 Task: Find connections with filter location Pointe-Claire with filter topic #lawfirmmarketingwith filter profile language Potuguese with filter current company Canada Jobs | Australia | UK | USA | Europe & Gulf Jobs with filter school Sri Chaitanya Degree College with filter industry Information Services with filter service category Training with filter keywords title Motion Picture Director
Action: Mouse moved to (253, 314)
Screenshot: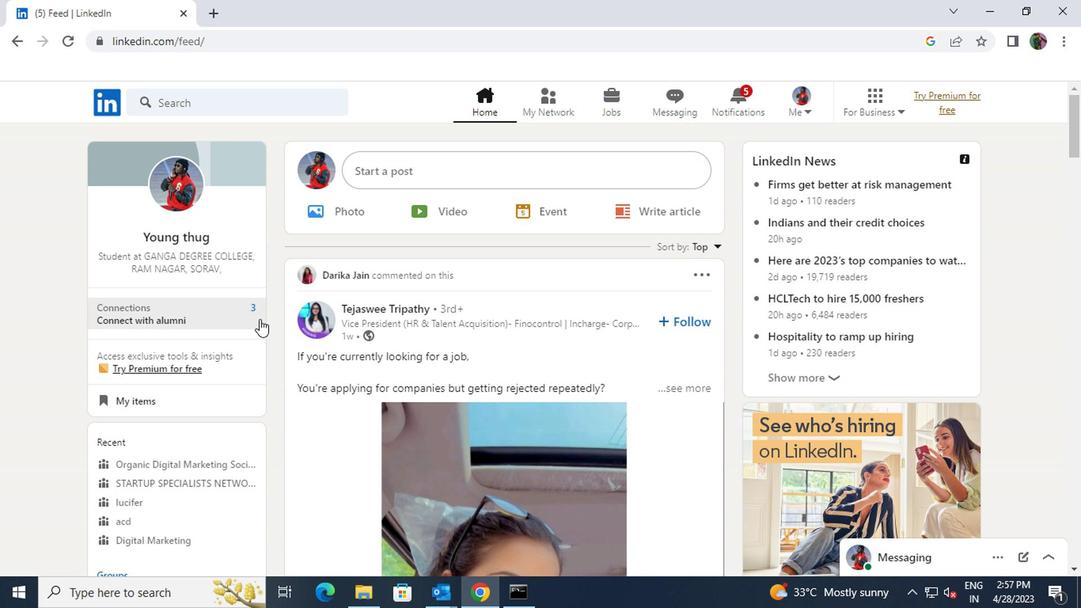 
Action: Mouse pressed left at (253, 314)
Screenshot: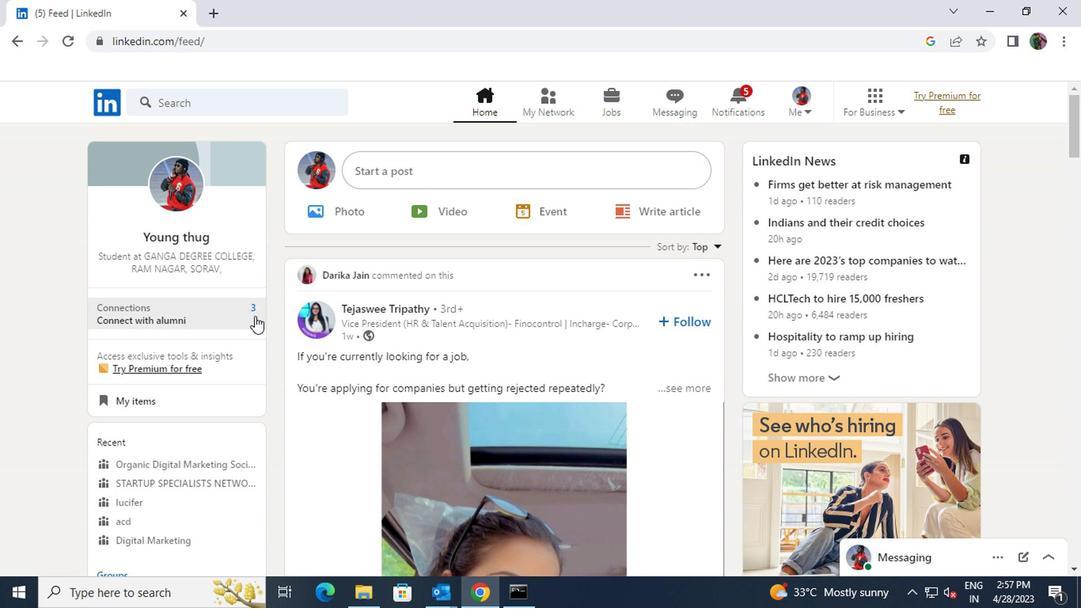 
Action: Mouse moved to (258, 186)
Screenshot: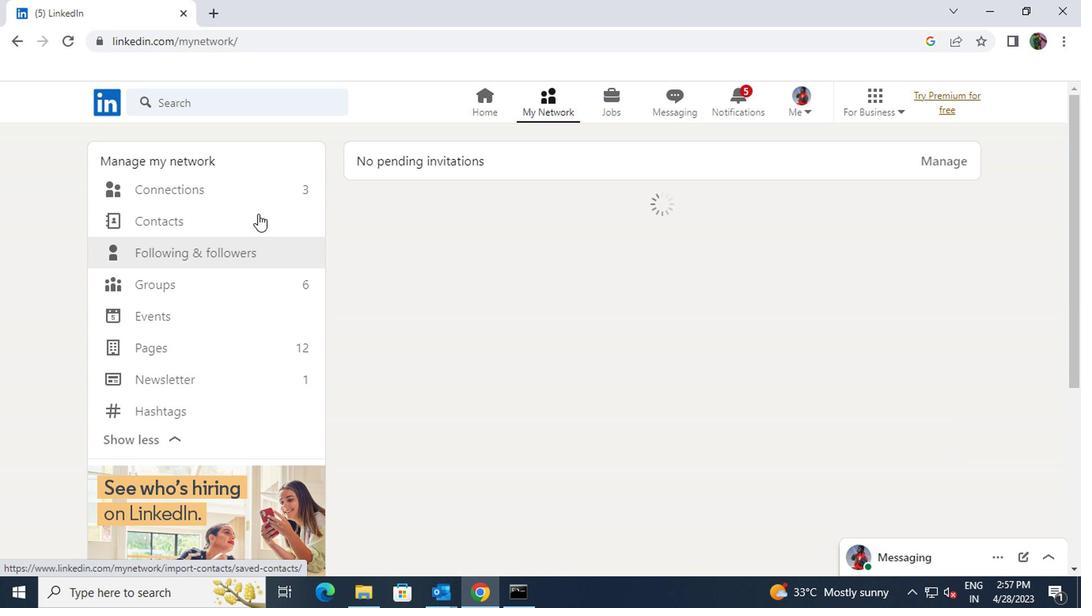 
Action: Mouse pressed left at (258, 186)
Screenshot: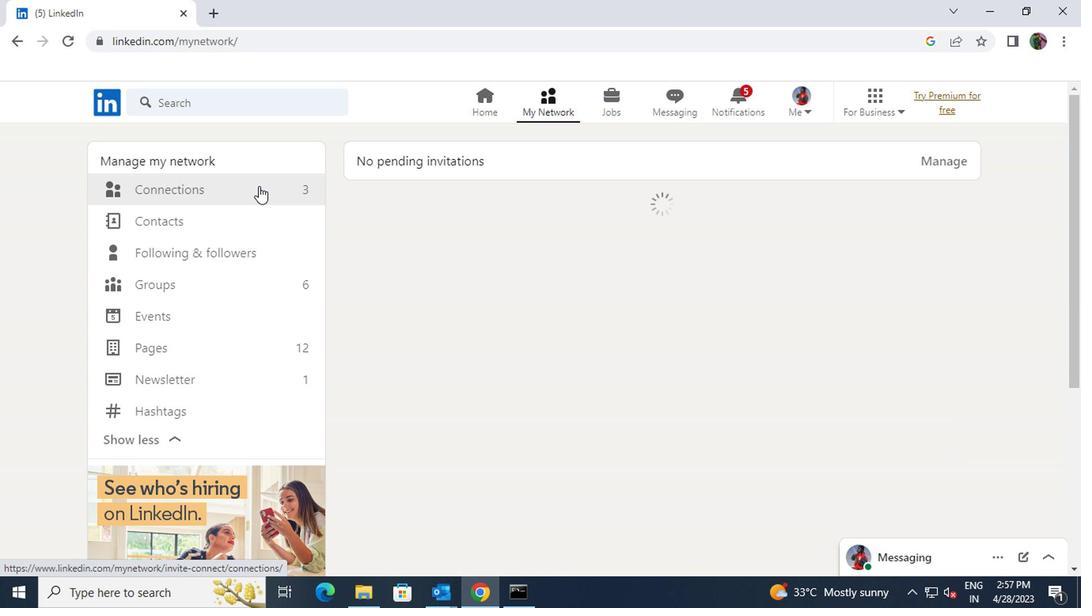 
Action: Mouse moved to (626, 191)
Screenshot: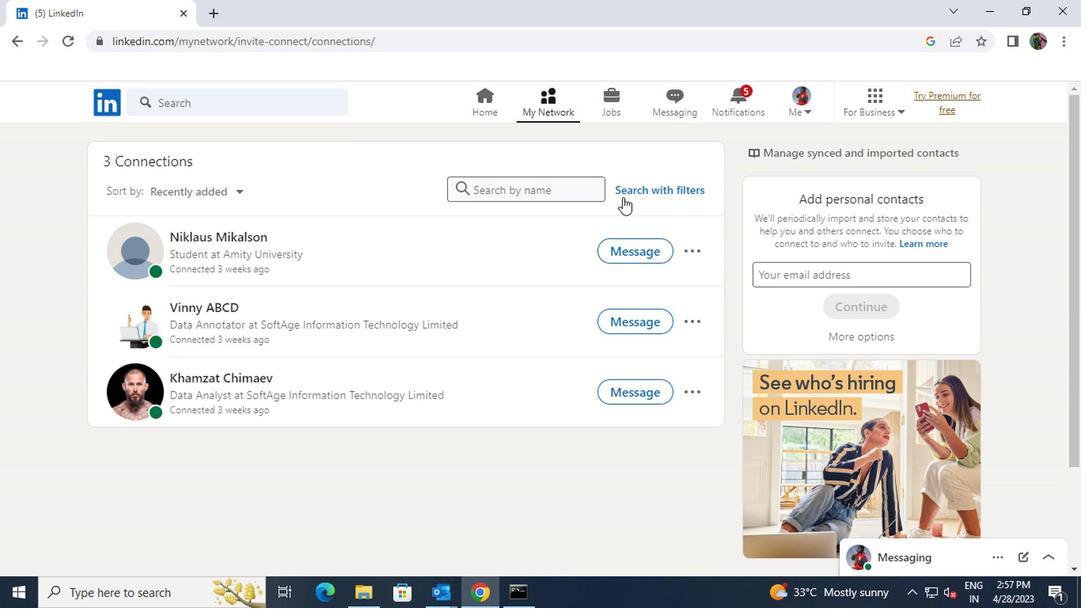 
Action: Mouse pressed left at (626, 191)
Screenshot: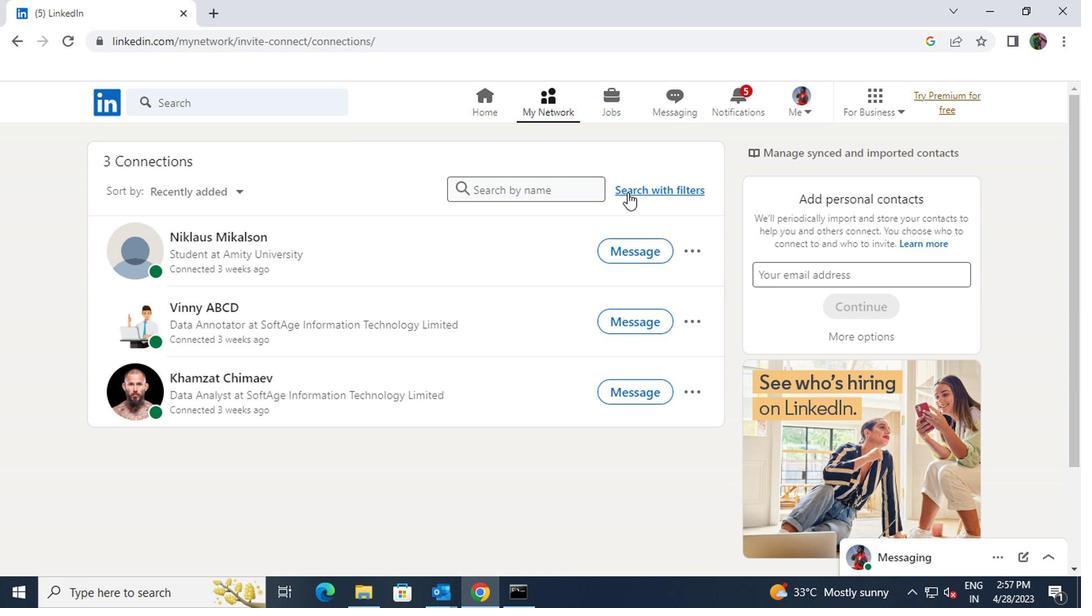 
Action: Mouse moved to (595, 145)
Screenshot: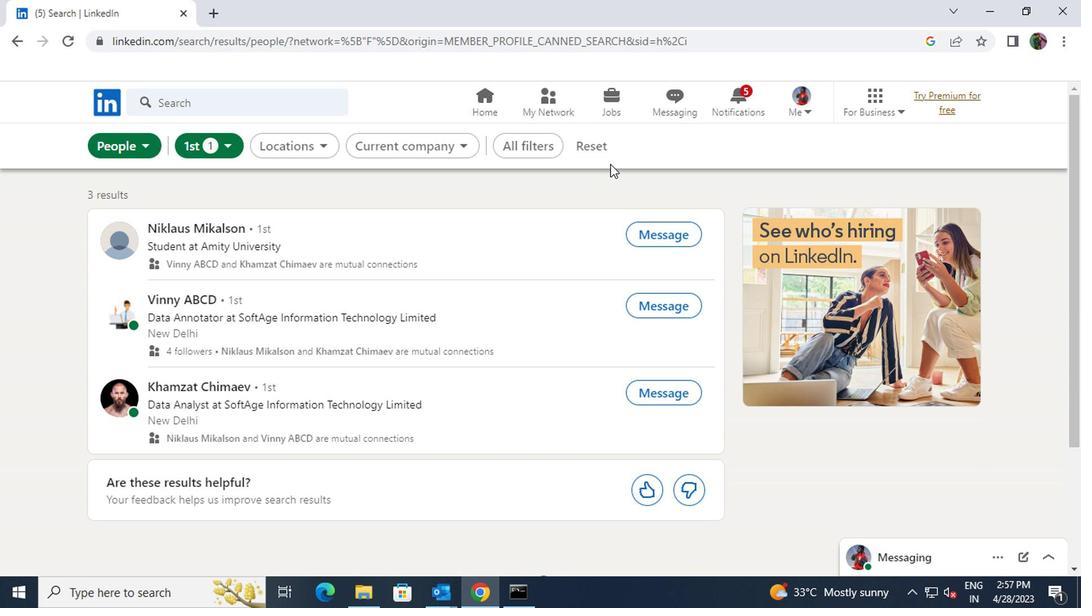 
Action: Mouse pressed left at (595, 145)
Screenshot: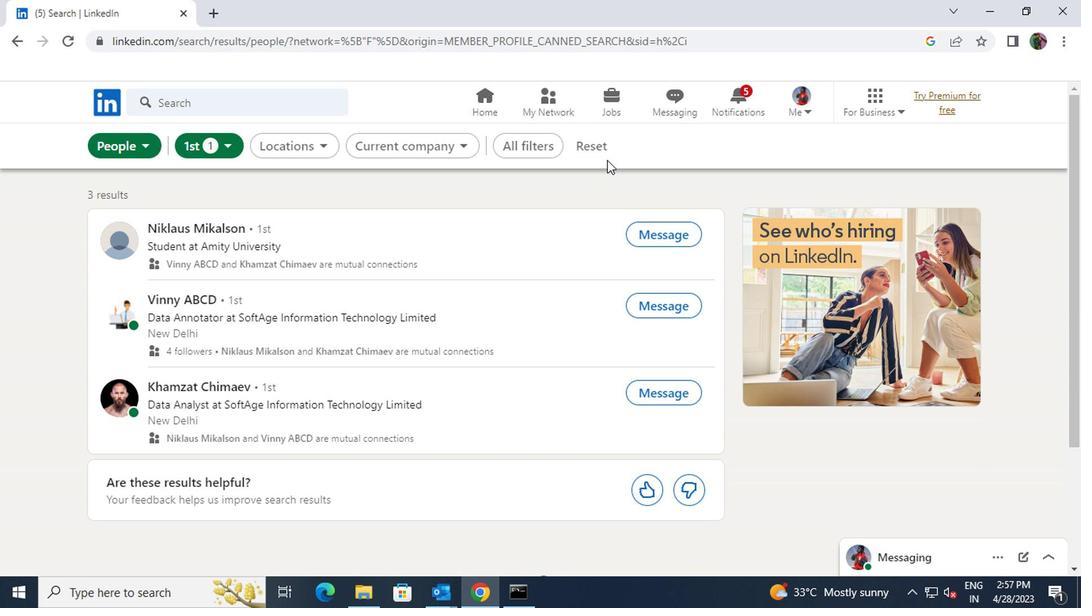 
Action: Mouse moved to (579, 141)
Screenshot: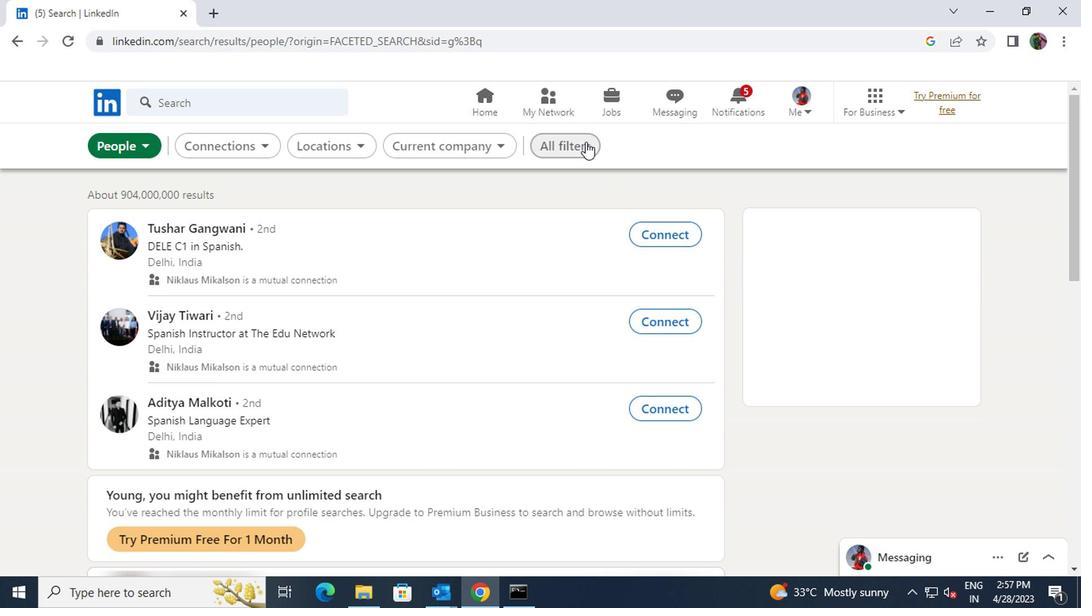 
Action: Mouse pressed left at (579, 141)
Screenshot: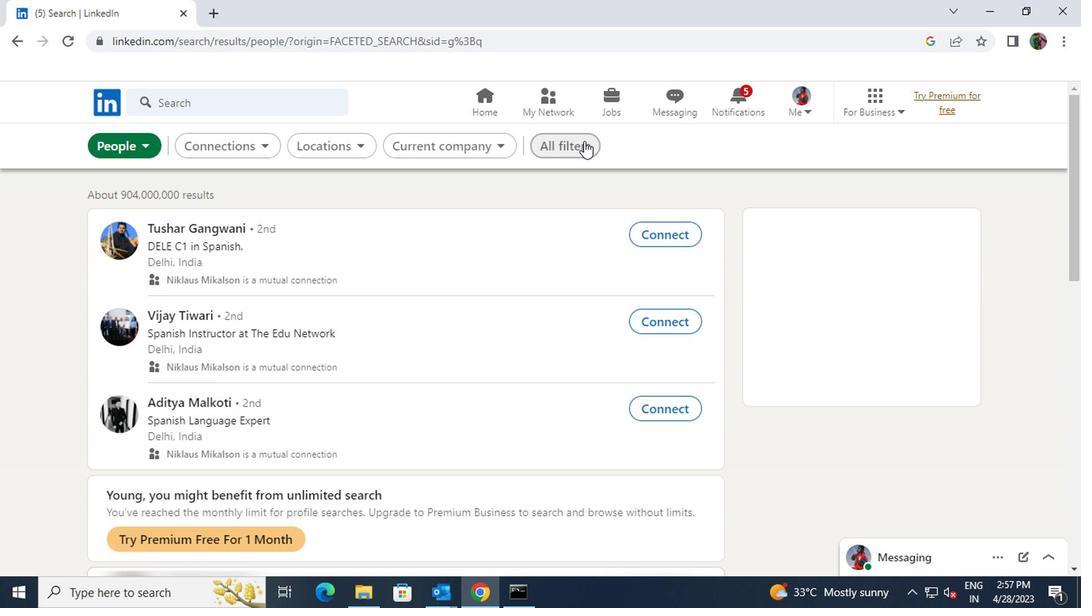 
Action: Mouse moved to (799, 340)
Screenshot: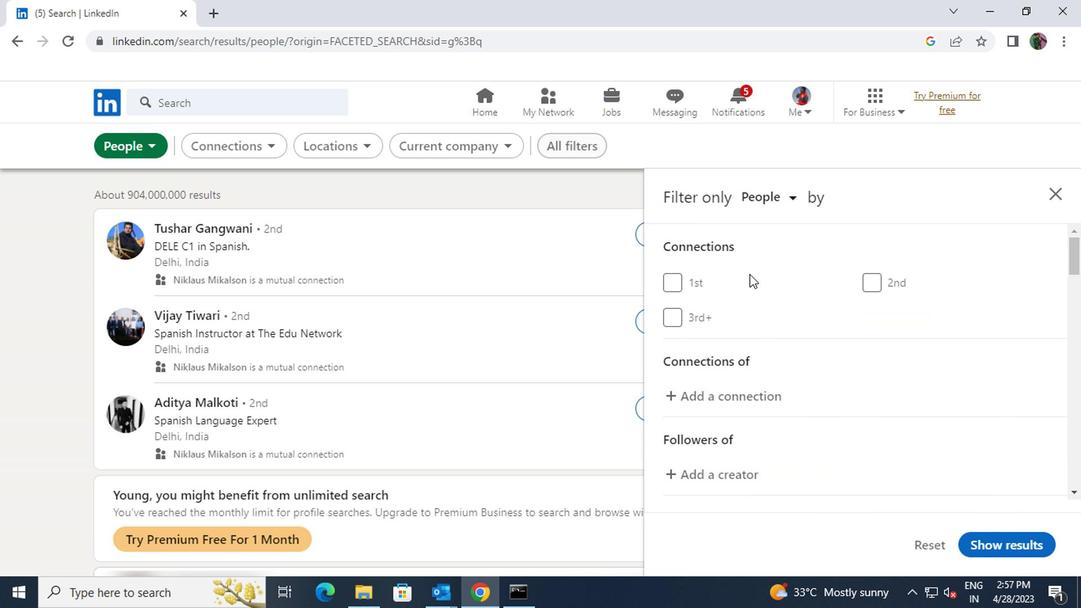 
Action: Mouse scrolled (799, 339) with delta (0, 0)
Screenshot: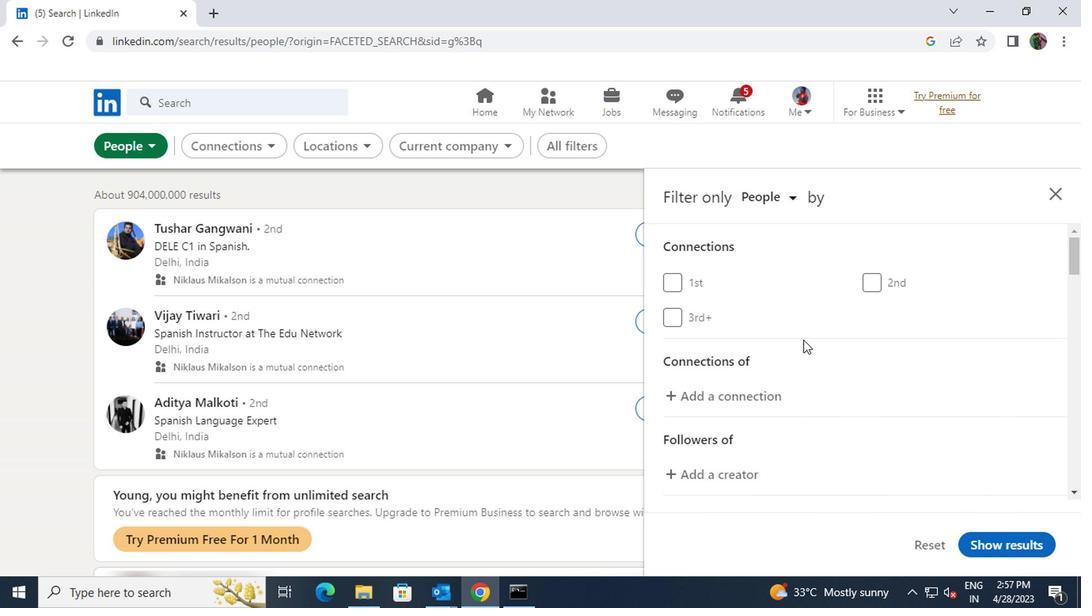 
Action: Mouse scrolled (799, 339) with delta (0, 0)
Screenshot: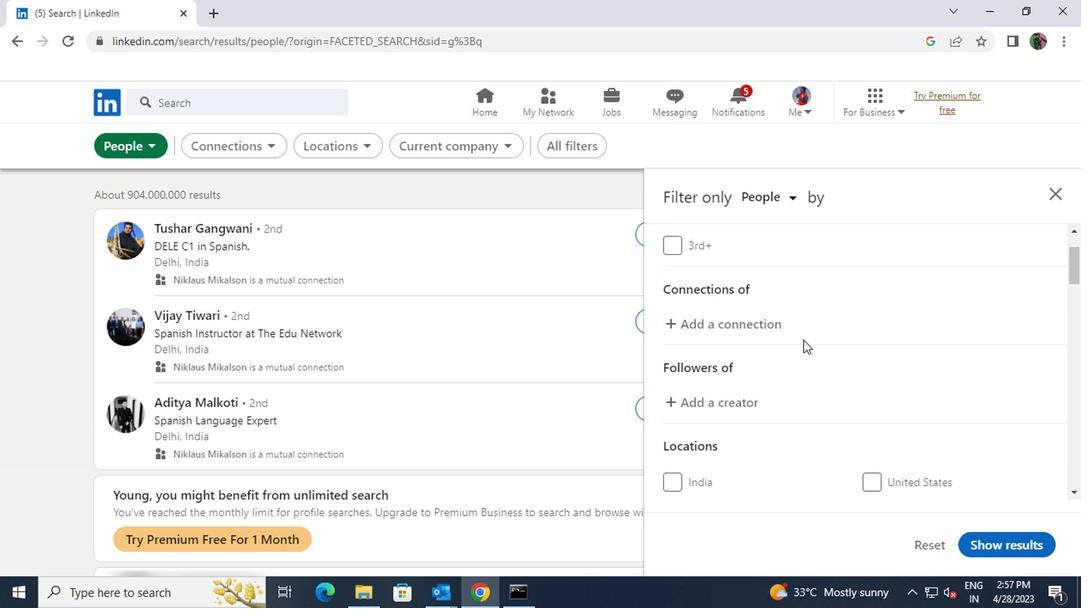 
Action: Mouse scrolled (799, 339) with delta (0, 0)
Screenshot: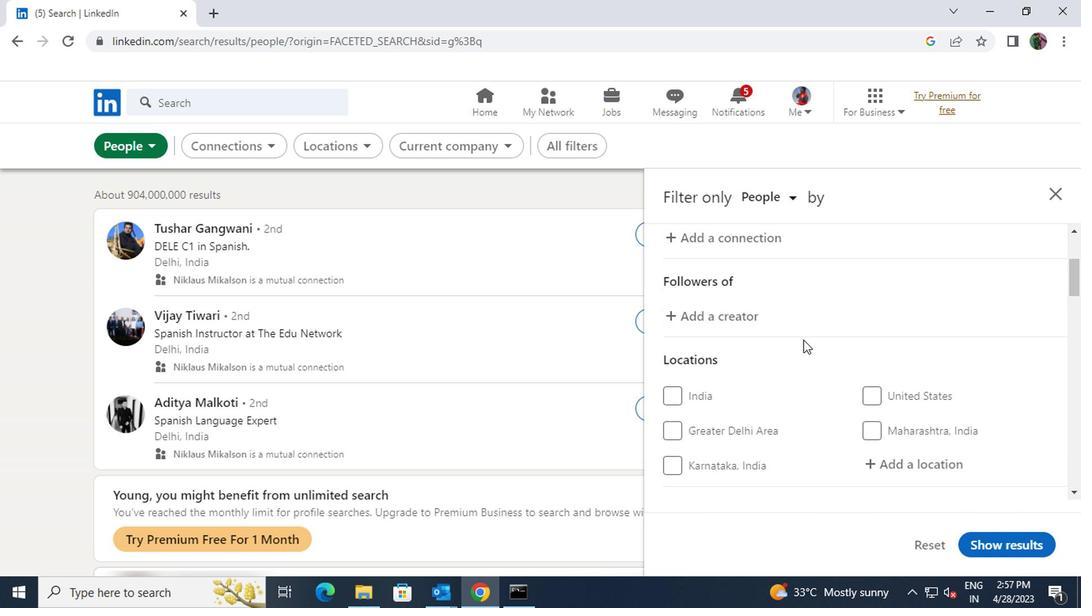 
Action: Mouse moved to (878, 377)
Screenshot: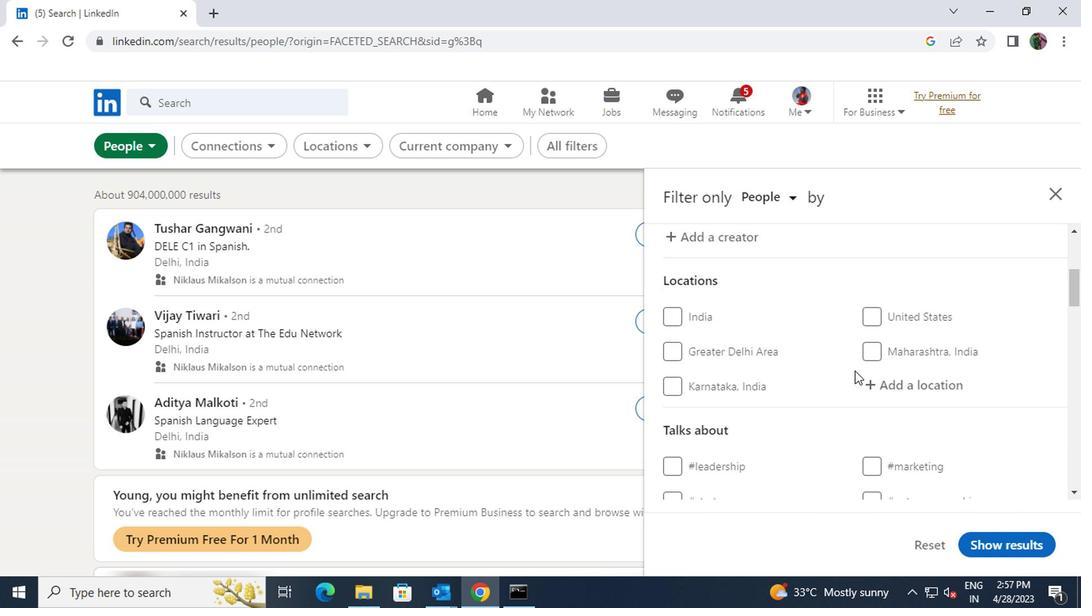 
Action: Mouse pressed left at (878, 377)
Screenshot: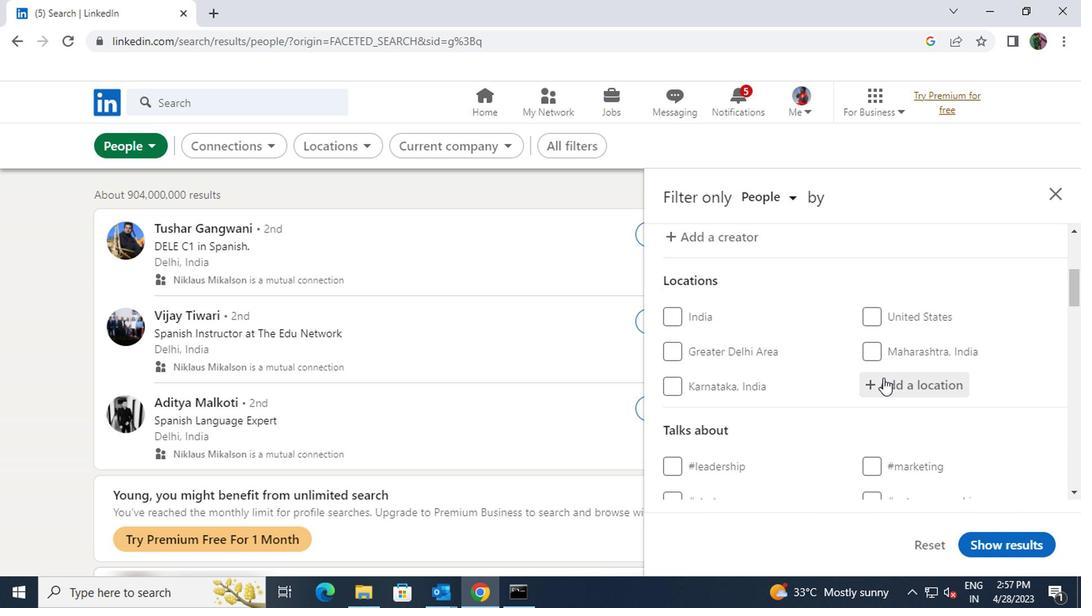 
Action: Key pressed <Key.shift><Key.shift><Key.shift>POINTE
Screenshot: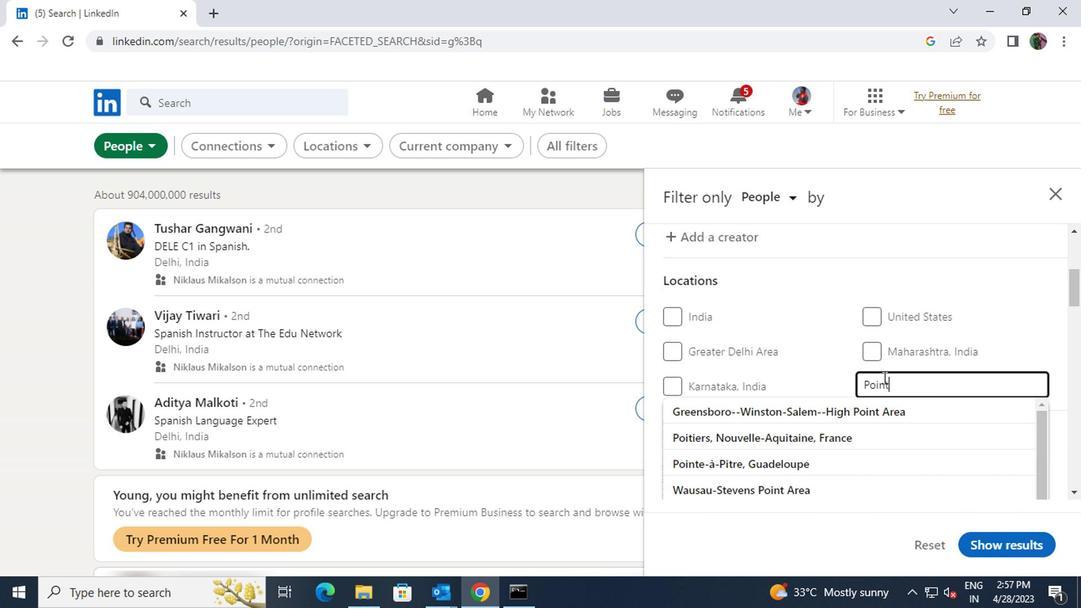 
Action: Mouse moved to (864, 483)
Screenshot: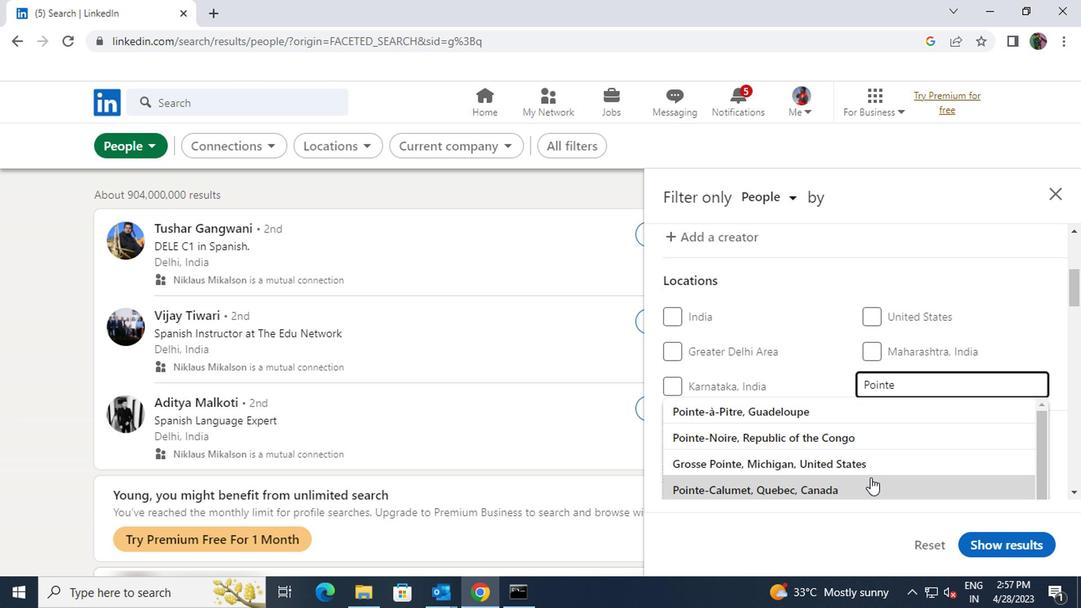 
Action: Mouse pressed left at (864, 483)
Screenshot: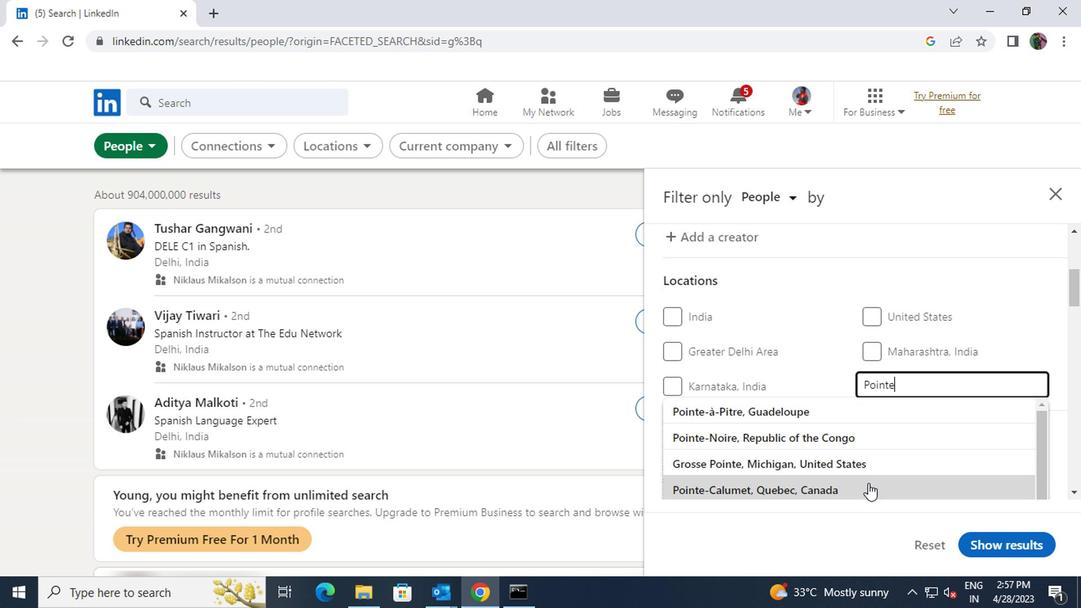 
Action: Mouse scrolled (864, 482) with delta (0, 0)
Screenshot: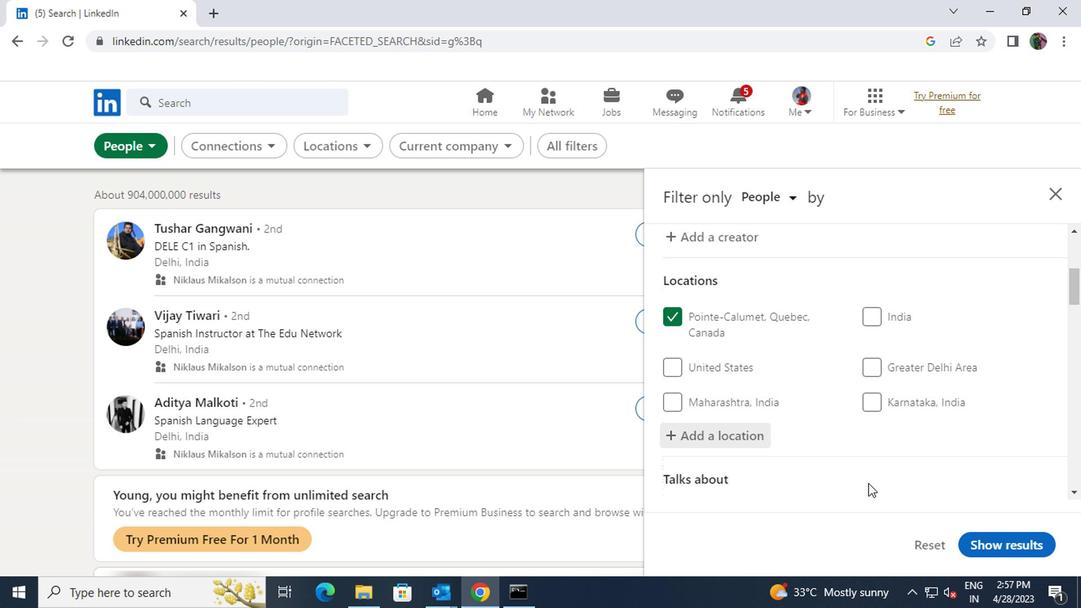 
Action: Mouse scrolled (864, 482) with delta (0, 0)
Screenshot: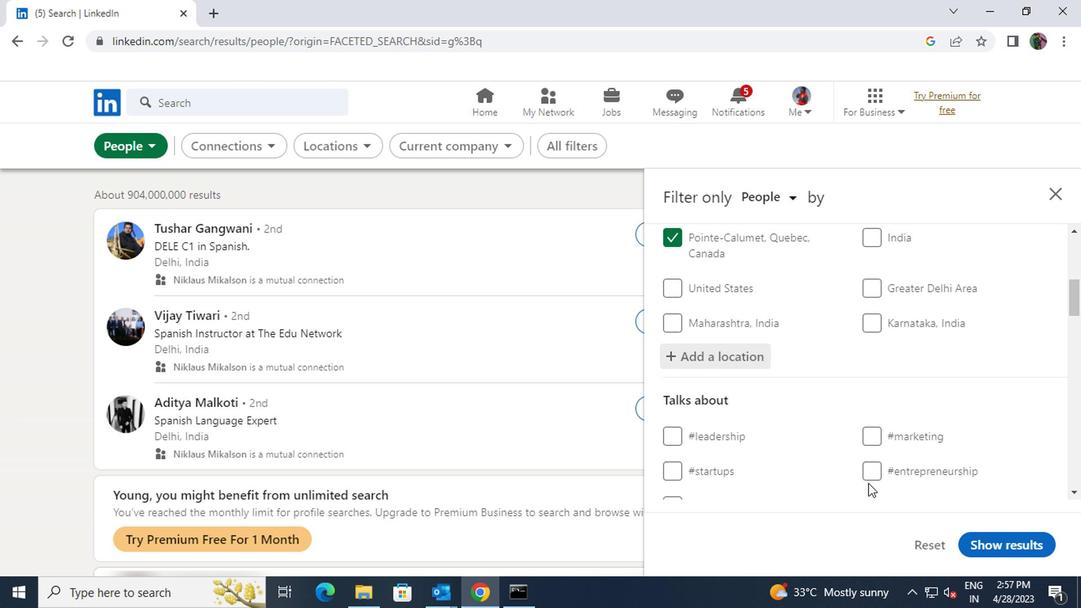 
Action: Mouse moved to (876, 425)
Screenshot: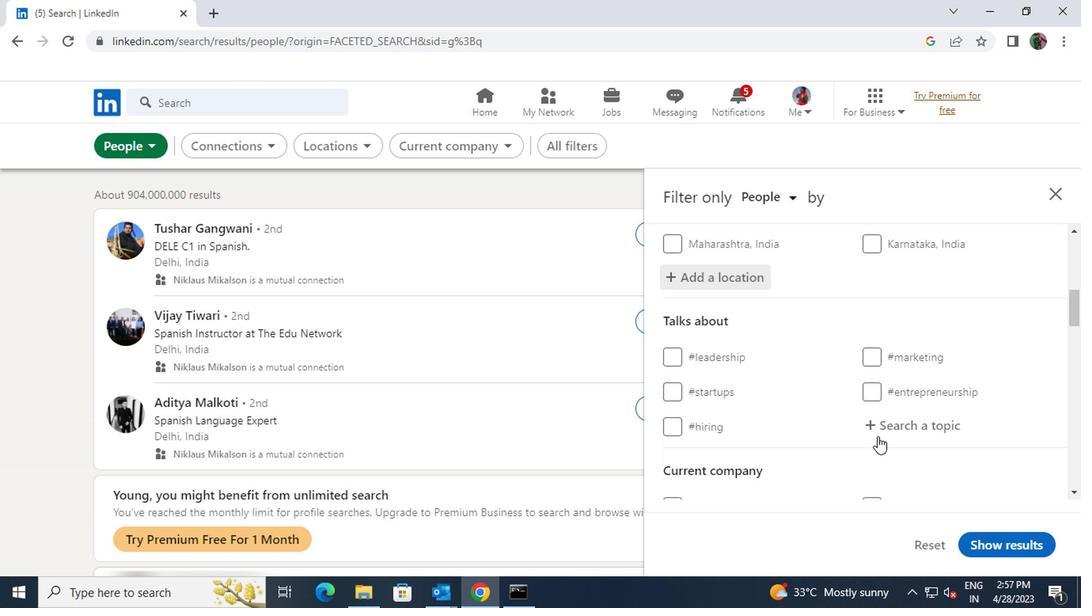 
Action: Mouse pressed left at (876, 425)
Screenshot: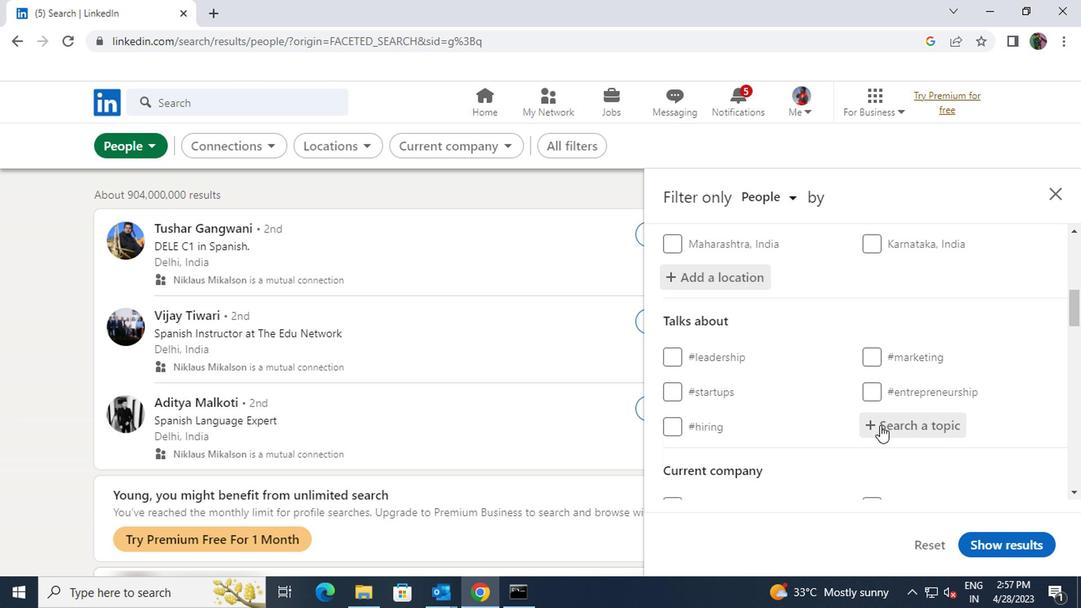 
Action: Key pressed LAWFIRMMARKE
Screenshot: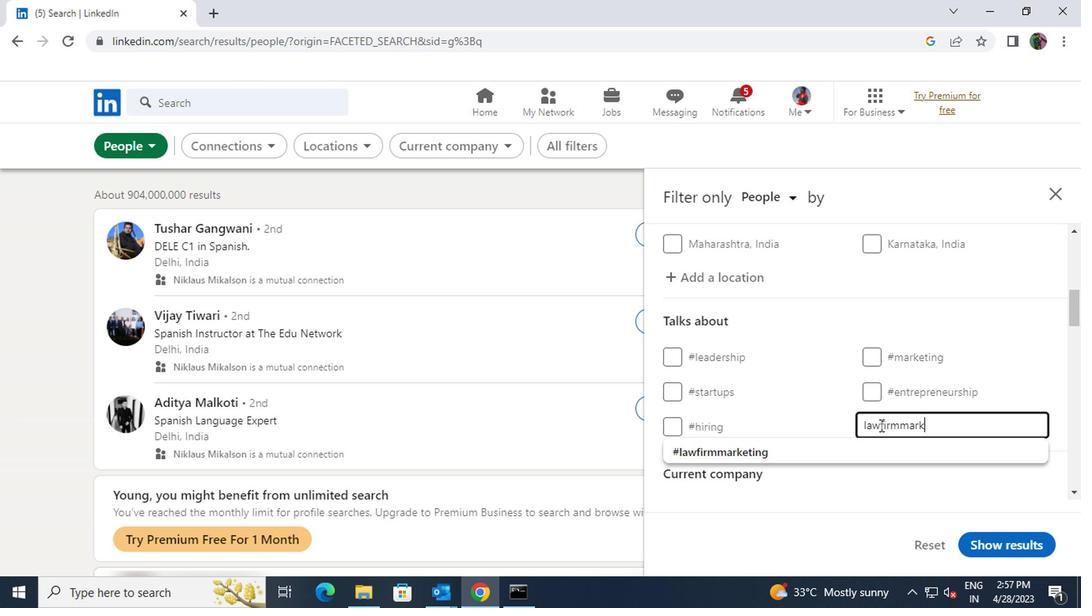 
Action: Mouse moved to (864, 445)
Screenshot: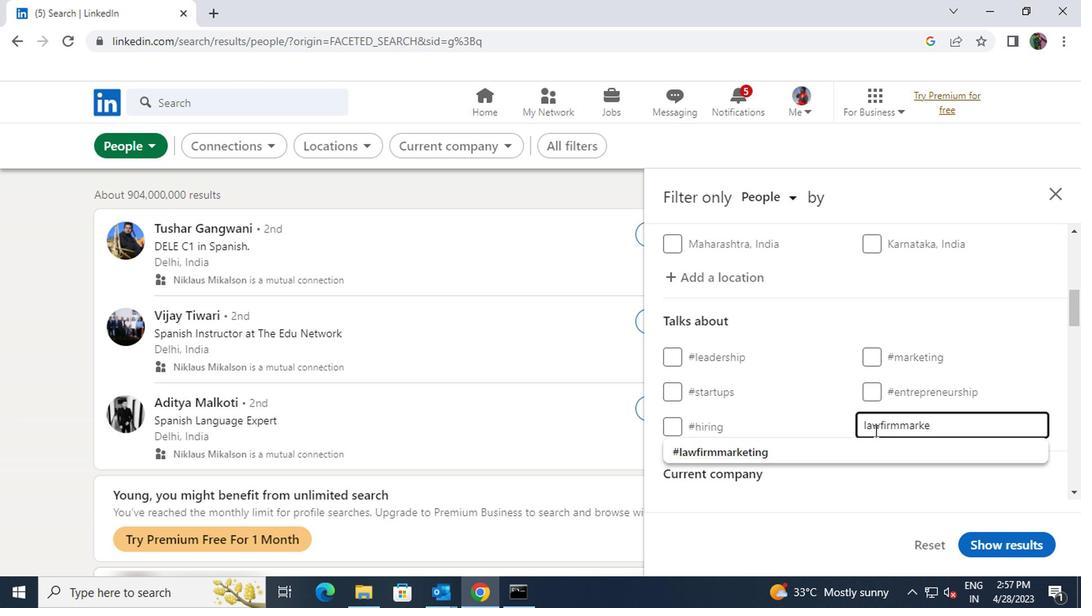 
Action: Mouse pressed left at (864, 445)
Screenshot: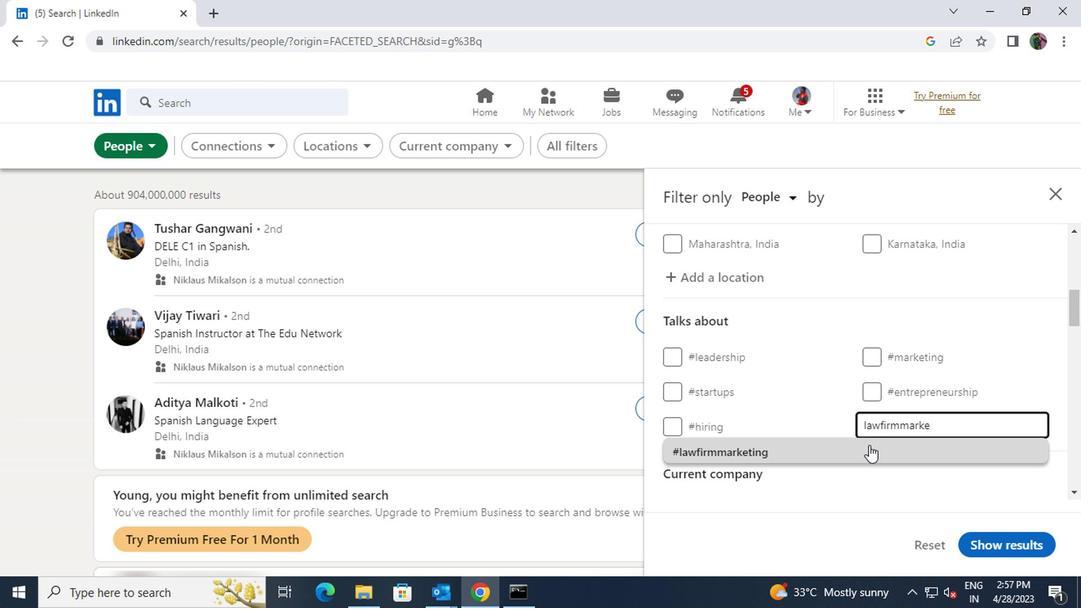 
Action: Mouse scrolled (864, 444) with delta (0, -1)
Screenshot: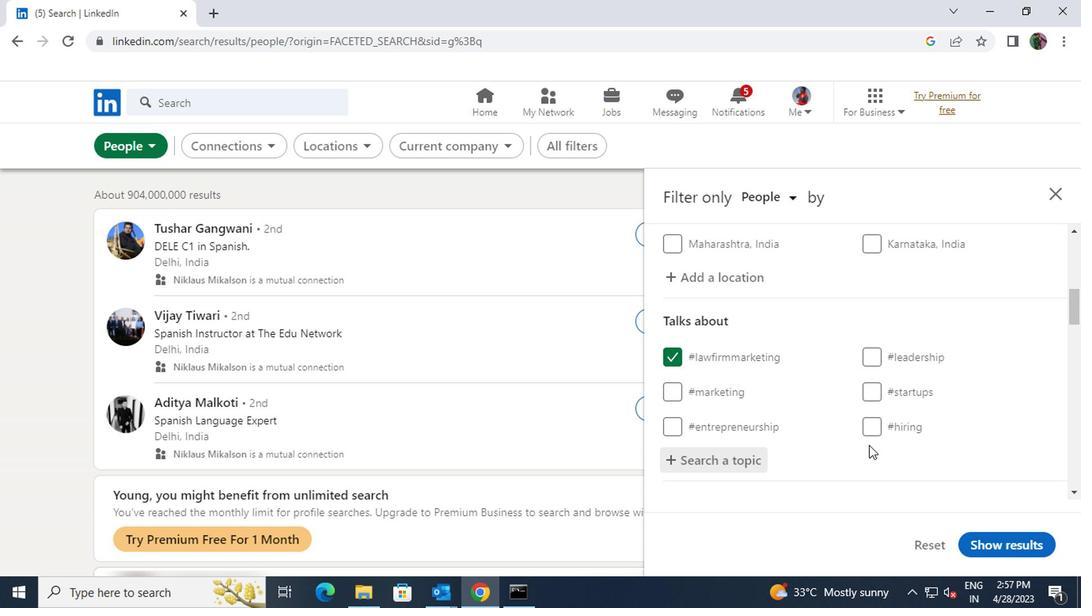 
Action: Mouse scrolled (864, 444) with delta (0, -1)
Screenshot: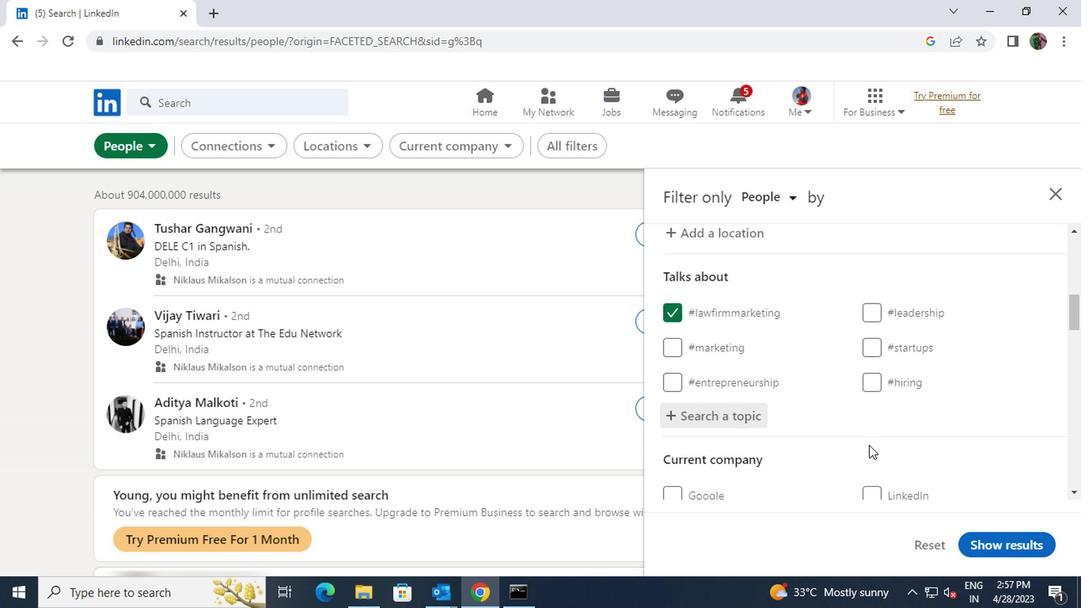 
Action: Mouse scrolled (864, 444) with delta (0, -1)
Screenshot: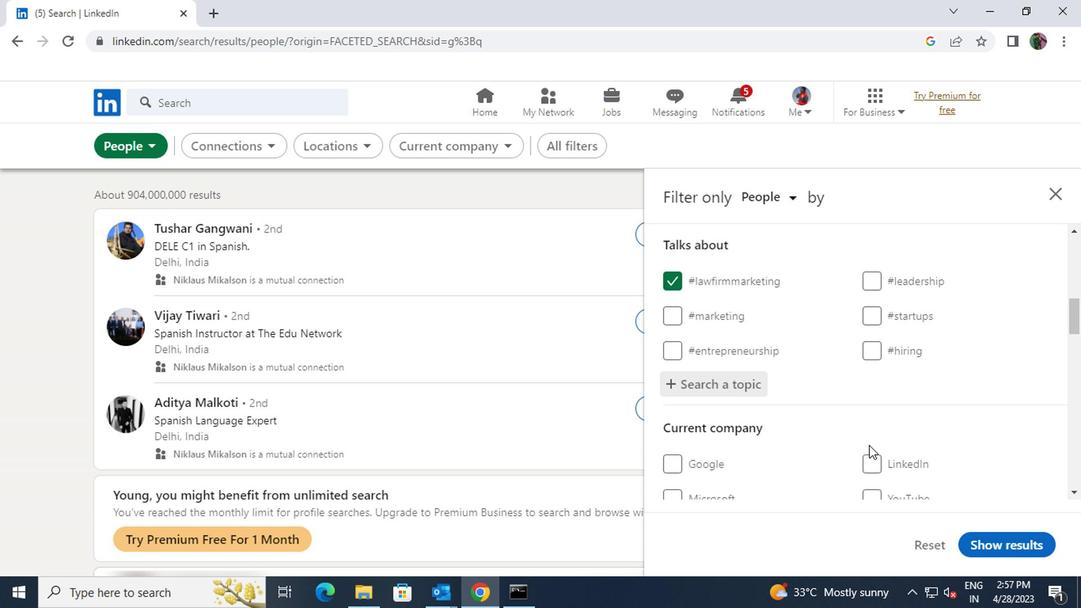 
Action: Mouse scrolled (864, 444) with delta (0, -1)
Screenshot: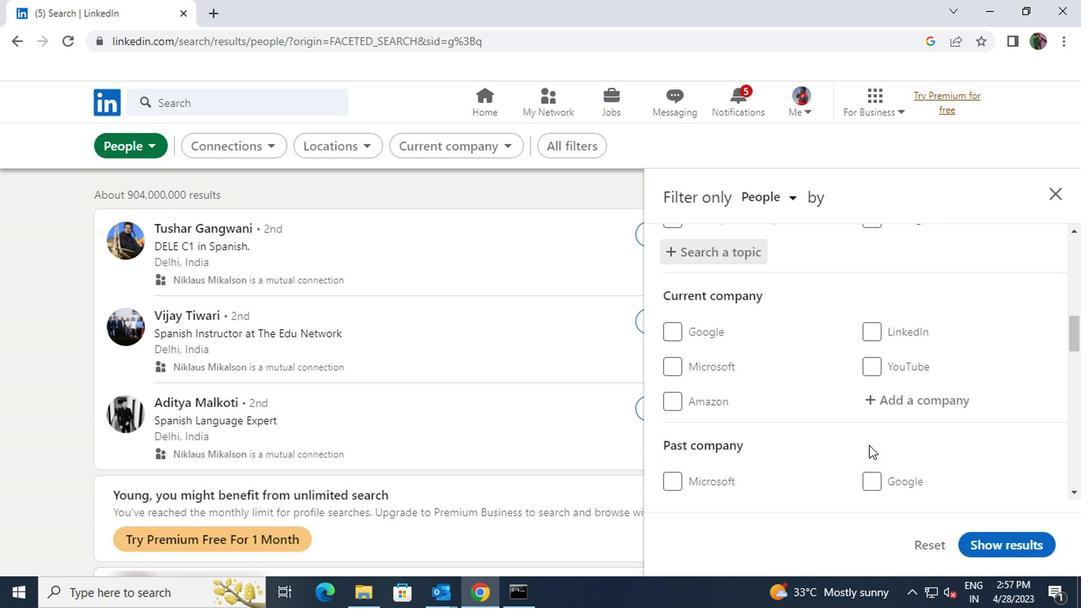 
Action: Mouse scrolled (864, 444) with delta (0, -1)
Screenshot: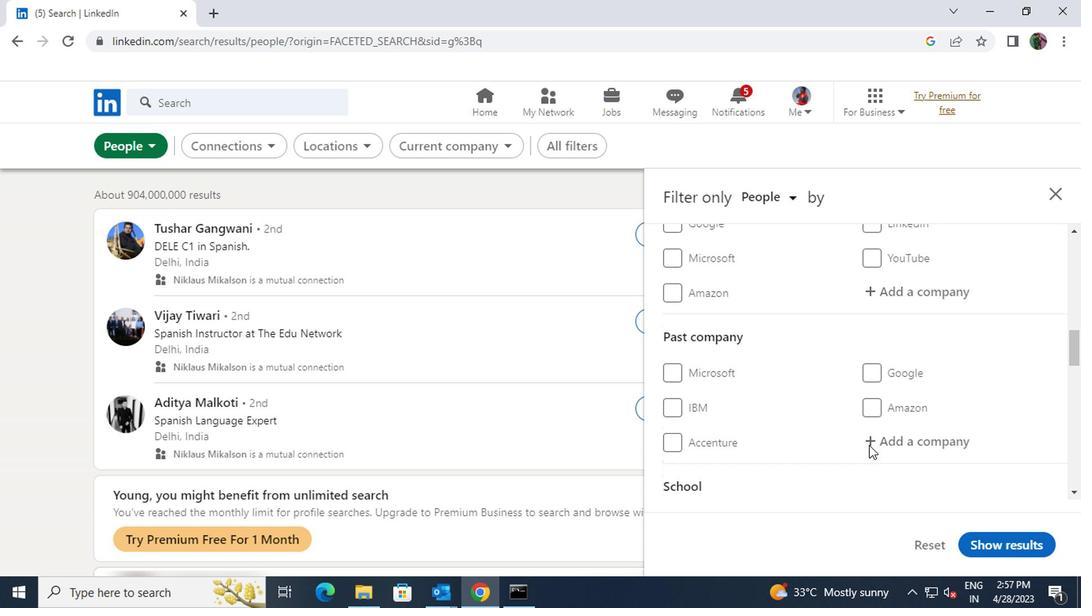 
Action: Mouse scrolled (864, 444) with delta (0, -1)
Screenshot: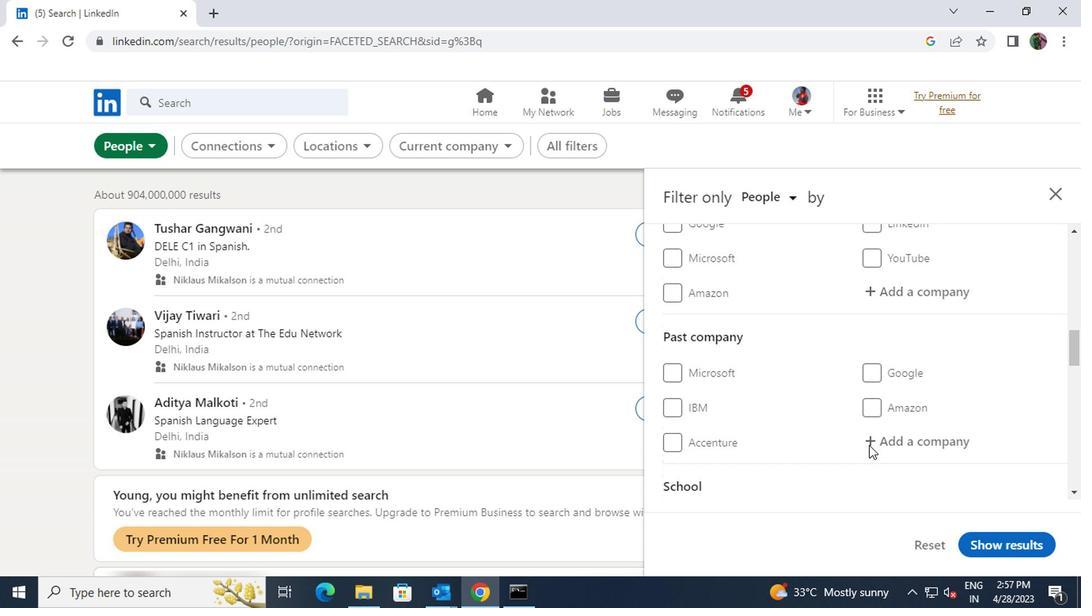 
Action: Mouse scrolled (864, 444) with delta (0, -1)
Screenshot: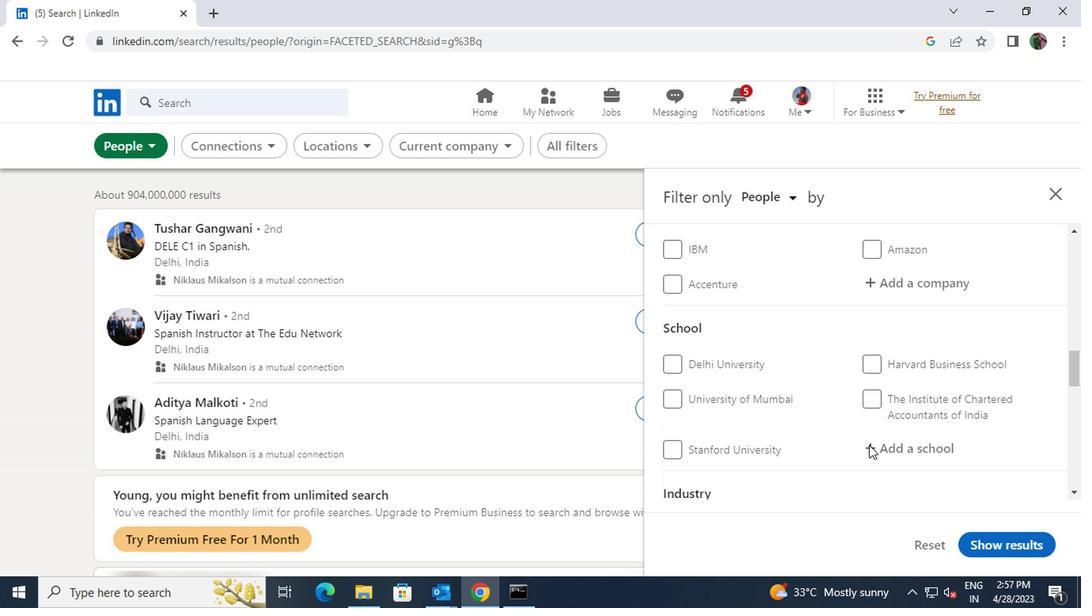 
Action: Mouse scrolled (864, 444) with delta (0, -1)
Screenshot: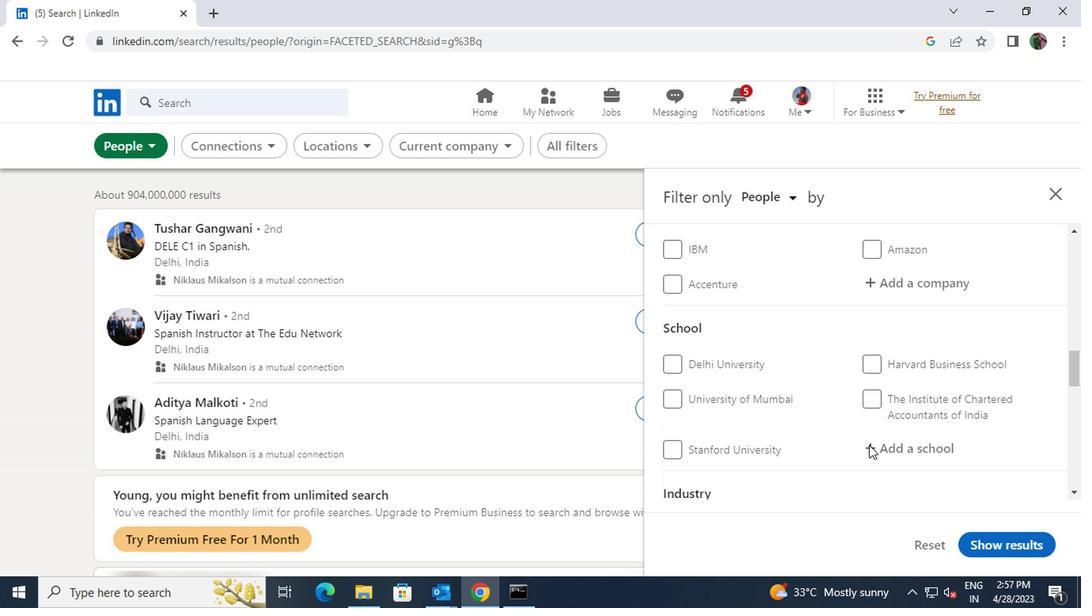 
Action: Mouse scrolled (864, 444) with delta (0, -1)
Screenshot: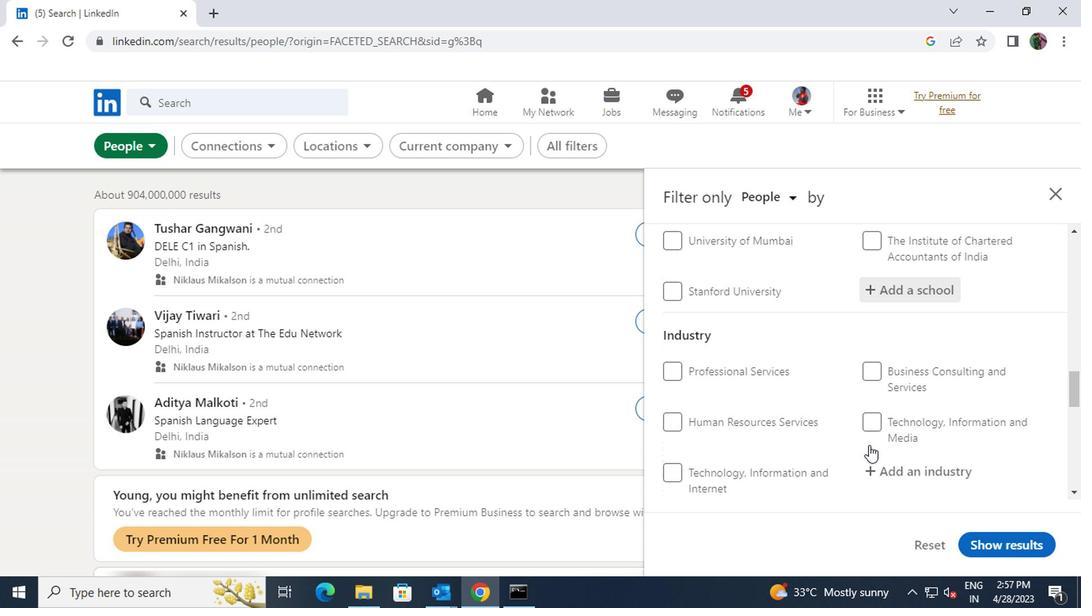 
Action: Mouse scrolled (864, 444) with delta (0, -1)
Screenshot: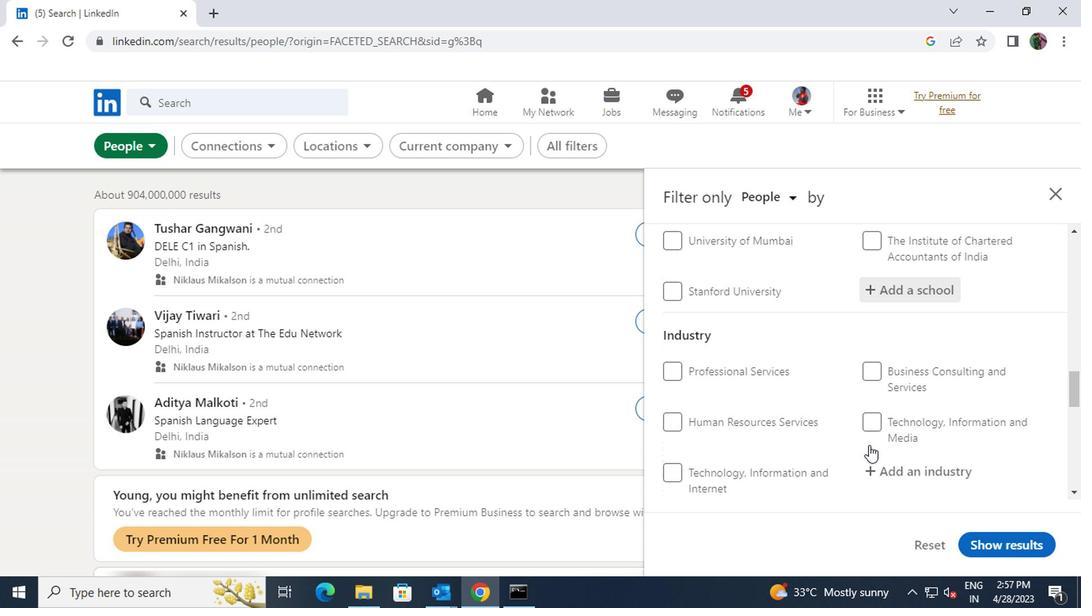 
Action: Mouse pressed left at (864, 445)
Screenshot: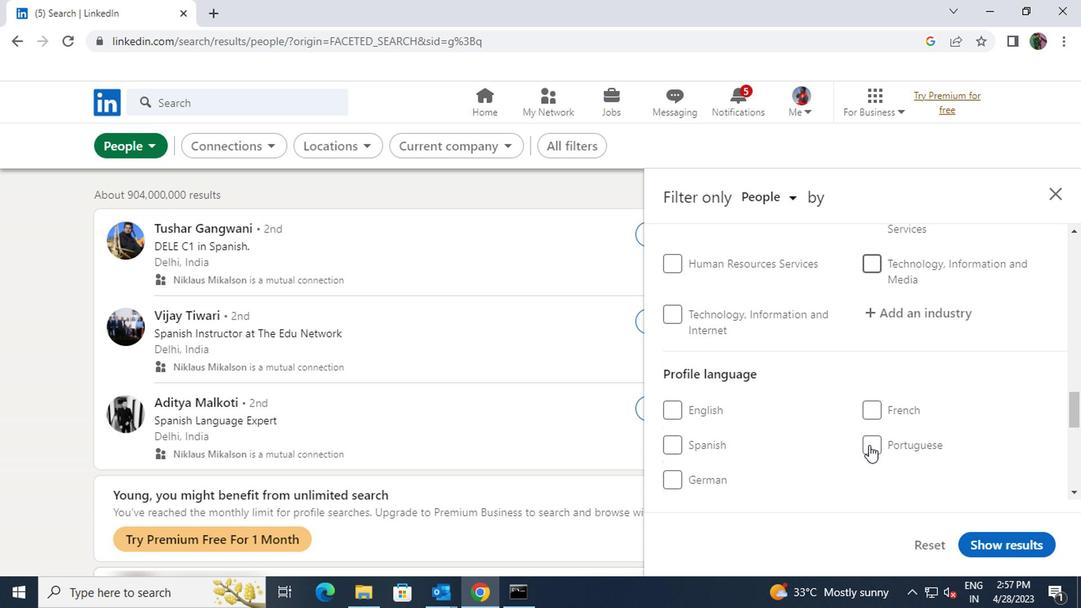 
Action: Mouse scrolled (864, 445) with delta (0, 0)
Screenshot: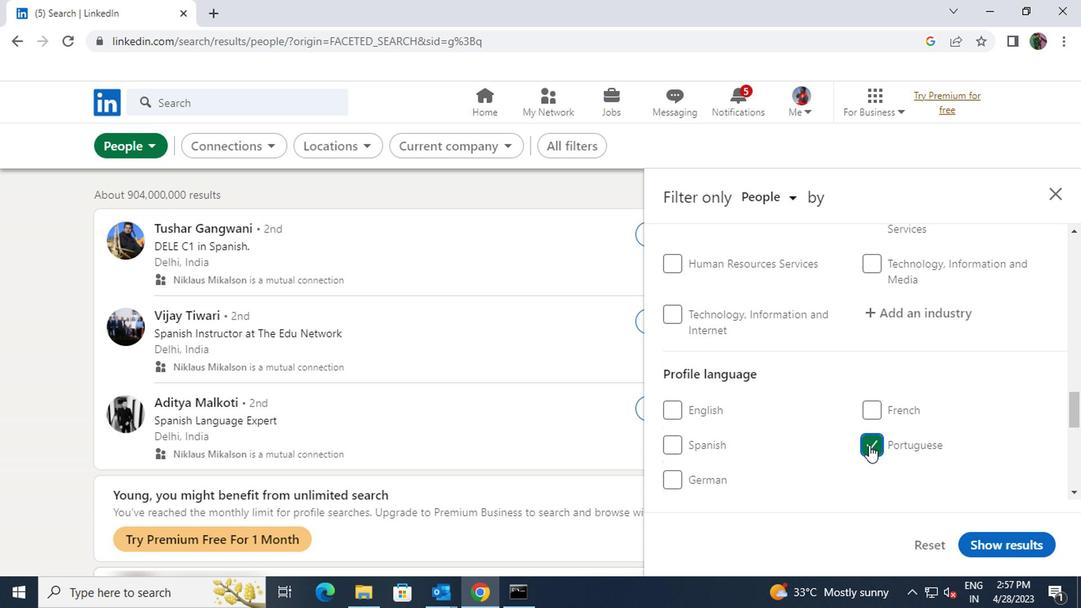 
Action: Mouse scrolled (864, 445) with delta (0, 0)
Screenshot: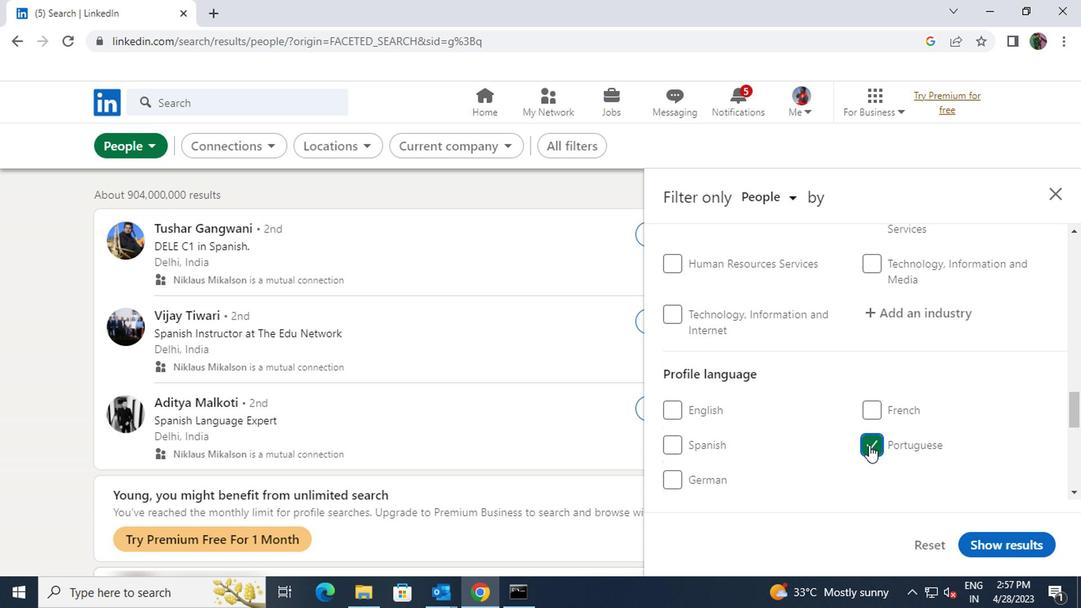 
Action: Mouse scrolled (864, 445) with delta (0, 0)
Screenshot: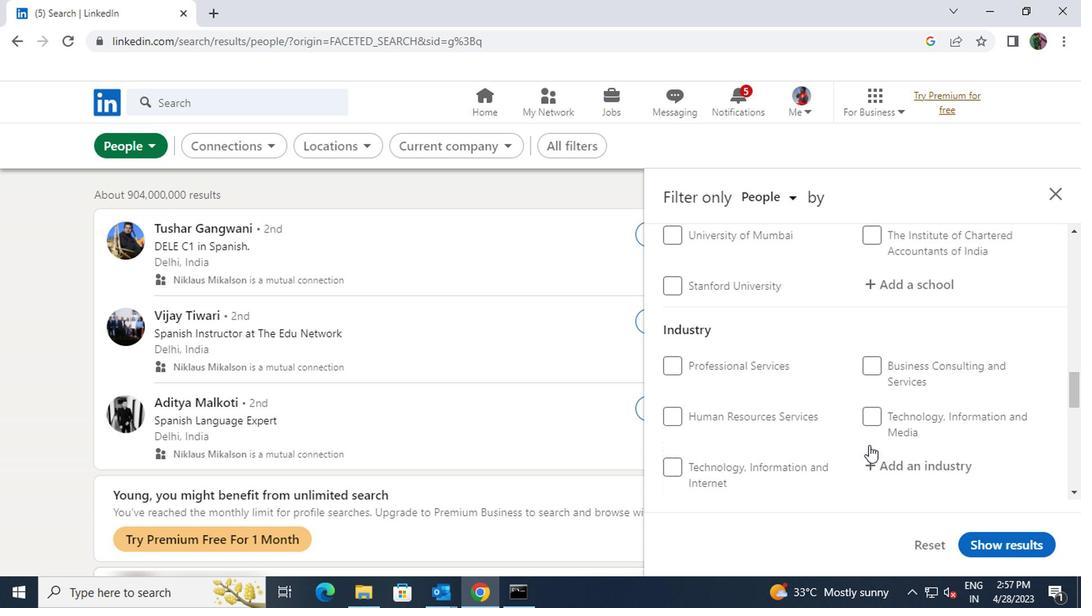 
Action: Mouse scrolled (864, 445) with delta (0, 0)
Screenshot: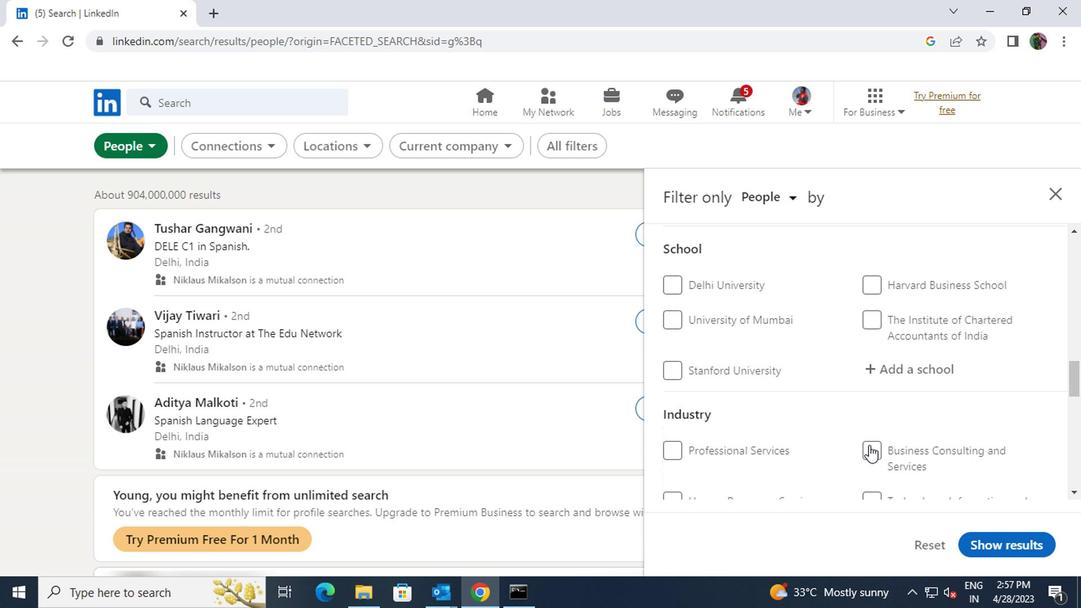 
Action: Mouse scrolled (864, 445) with delta (0, 0)
Screenshot: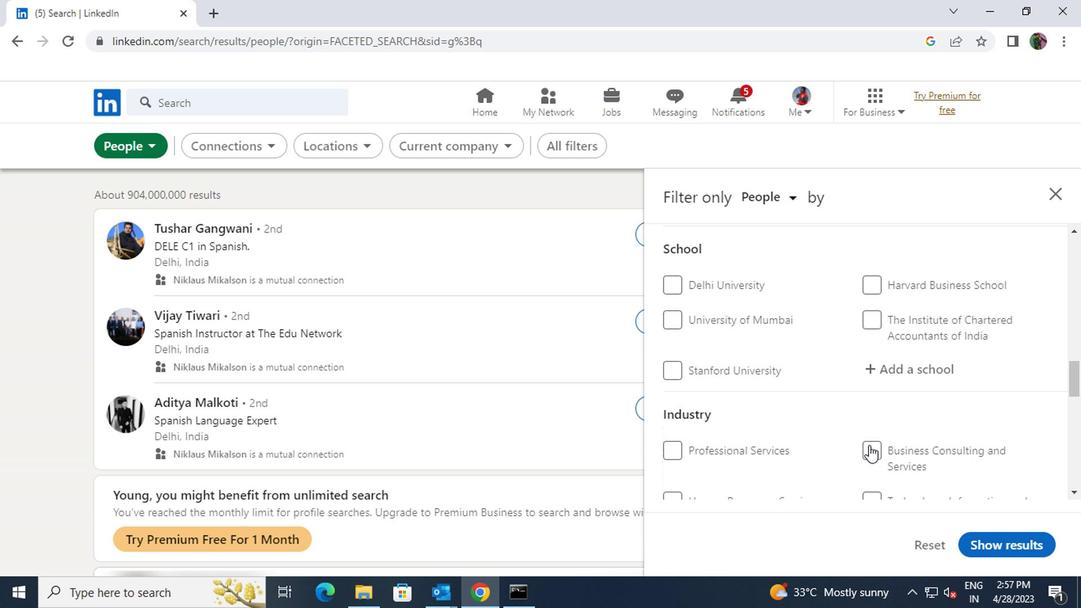 
Action: Mouse scrolled (864, 445) with delta (0, 0)
Screenshot: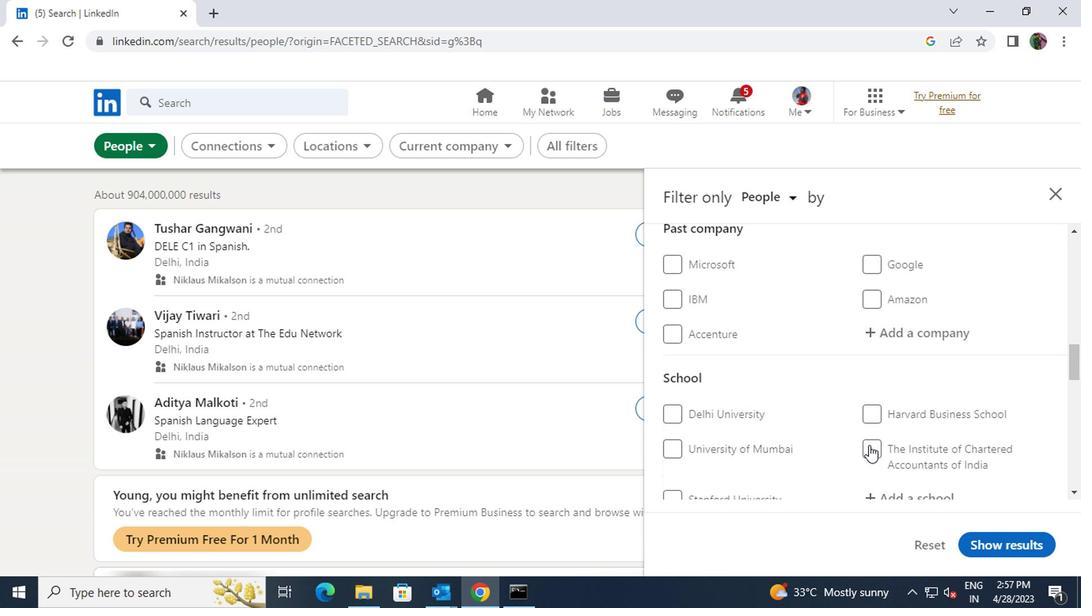 
Action: Mouse scrolled (864, 445) with delta (0, 0)
Screenshot: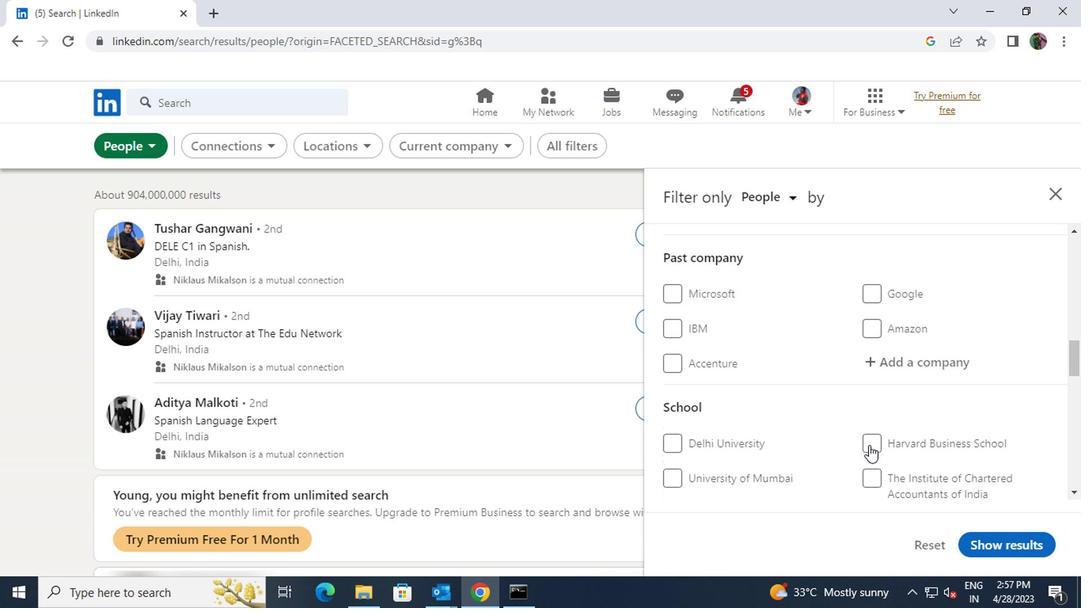 
Action: Mouse scrolled (864, 445) with delta (0, 0)
Screenshot: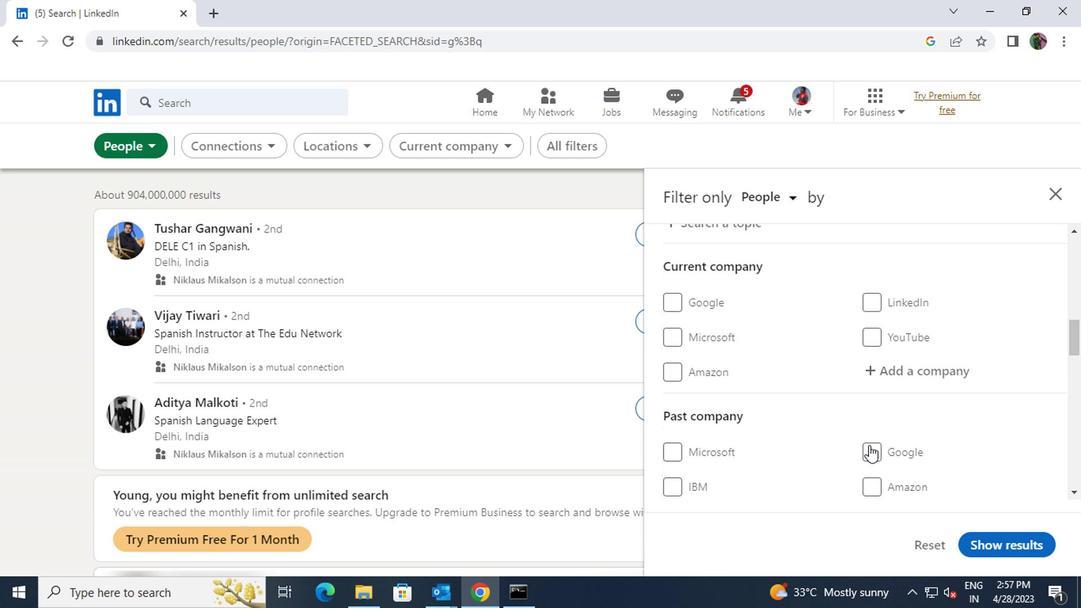 
Action: Mouse scrolled (864, 445) with delta (0, 0)
Screenshot: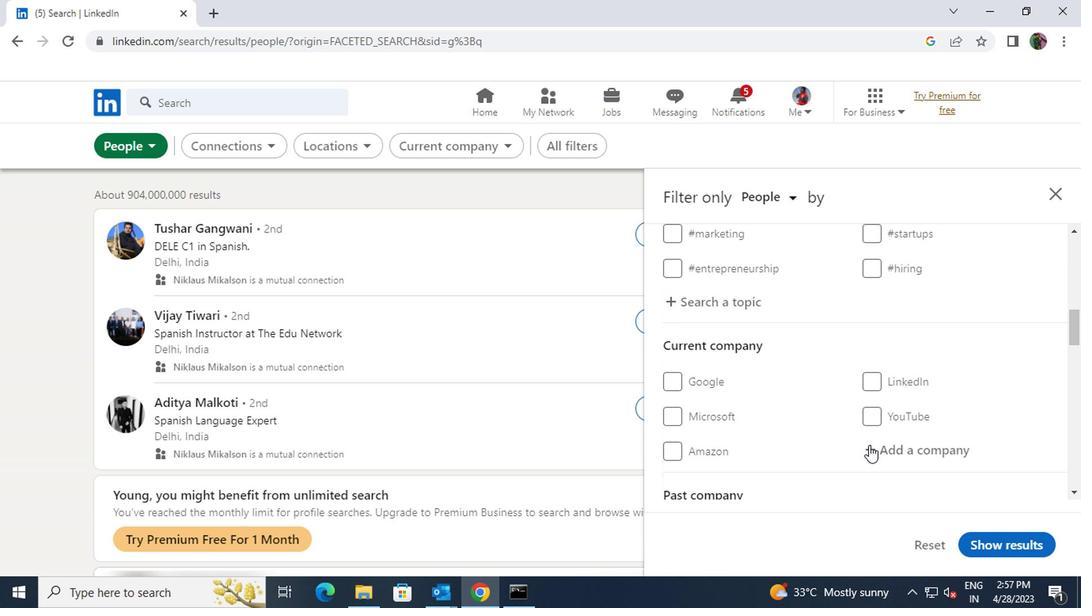 
Action: Mouse scrolled (864, 444) with delta (0, -1)
Screenshot: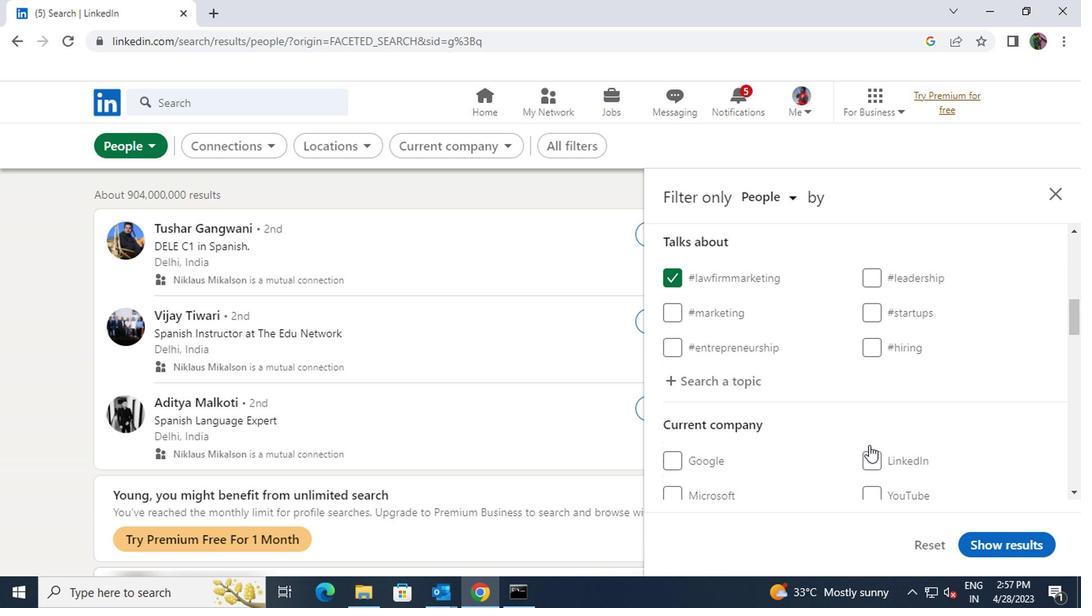 
Action: Mouse moved to (866, 445)
Screenshot: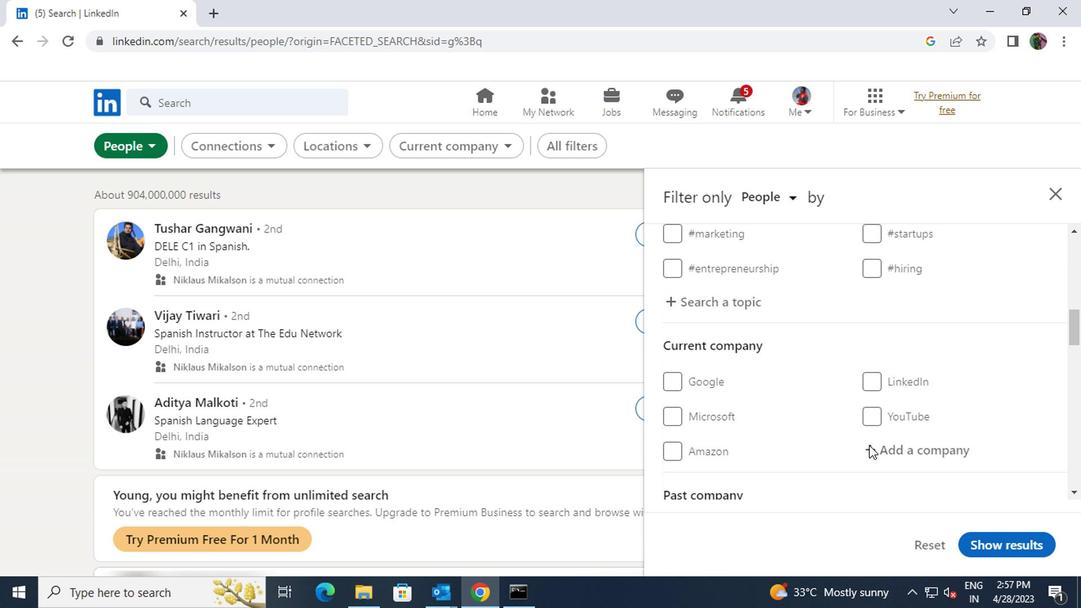 
Action: Mouse pressed left at (866, 445)
Screenshot: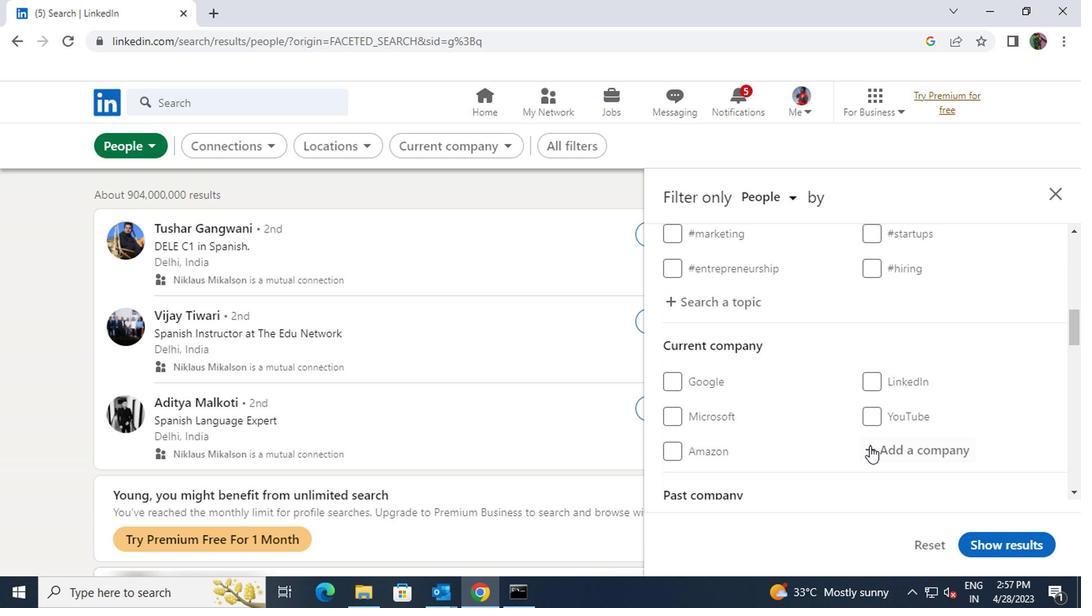 
Action: Key pressed <Key.shift>CANADA<Key.space><Key.shift>JOBS
Screenshot: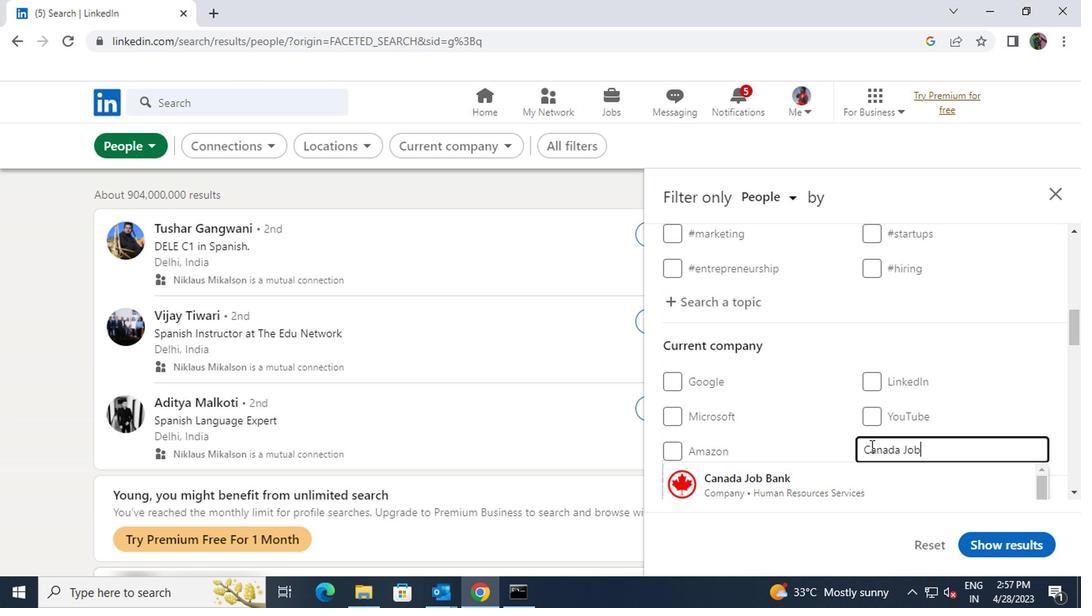 
Action: Mouse moved to (860, 480)
Screenshot: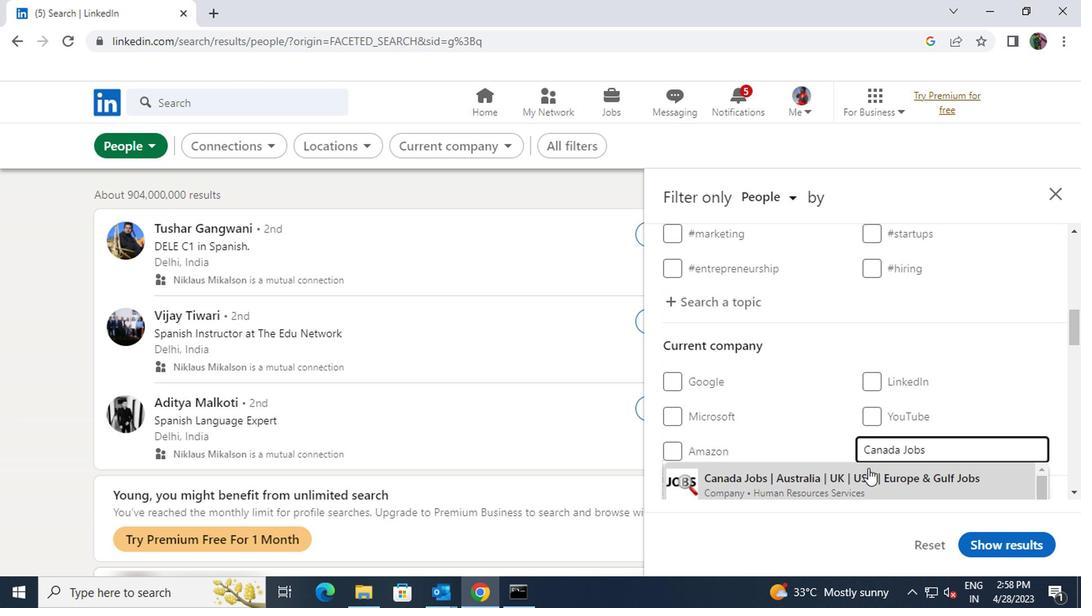 
Action: Mouse pressed left at (860, 480)
Screenshot: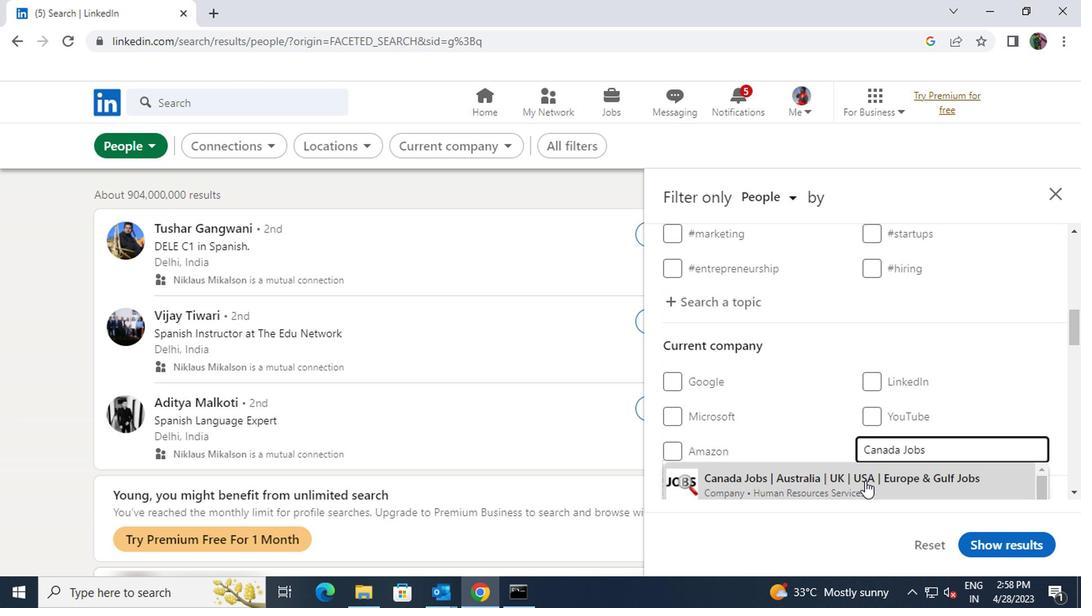 
Action: Mouse scrolled (860, 480) with delta (0, 0)
Screenshot: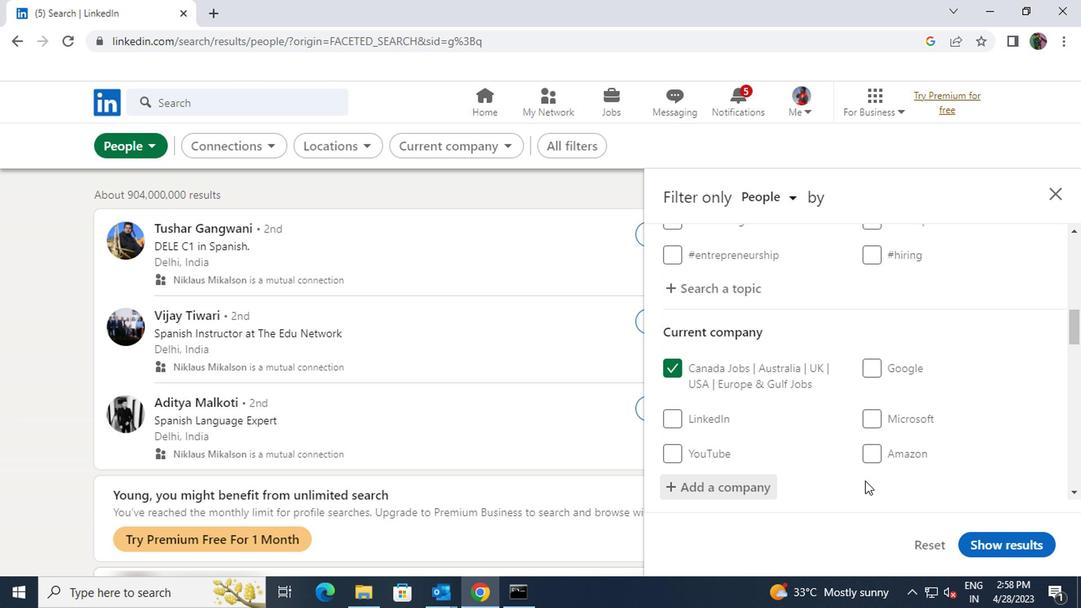 
Action: Mouse scrolled (860, 480) with delta (0, 0)
Screenshot: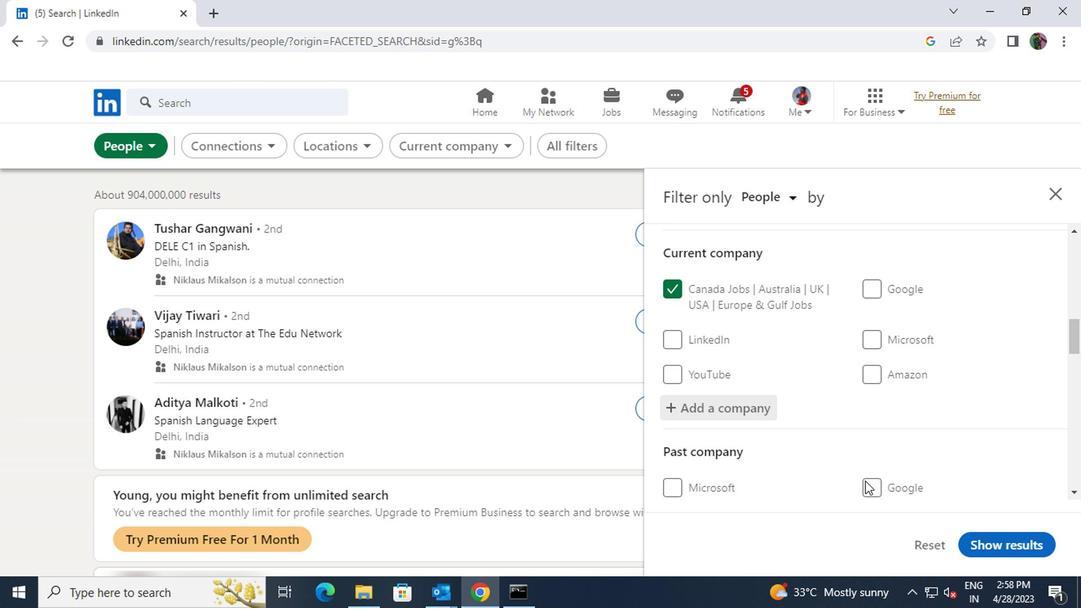 
Action: Mouse scrolled (860, 480) with delta (0, 0)
Screenshot: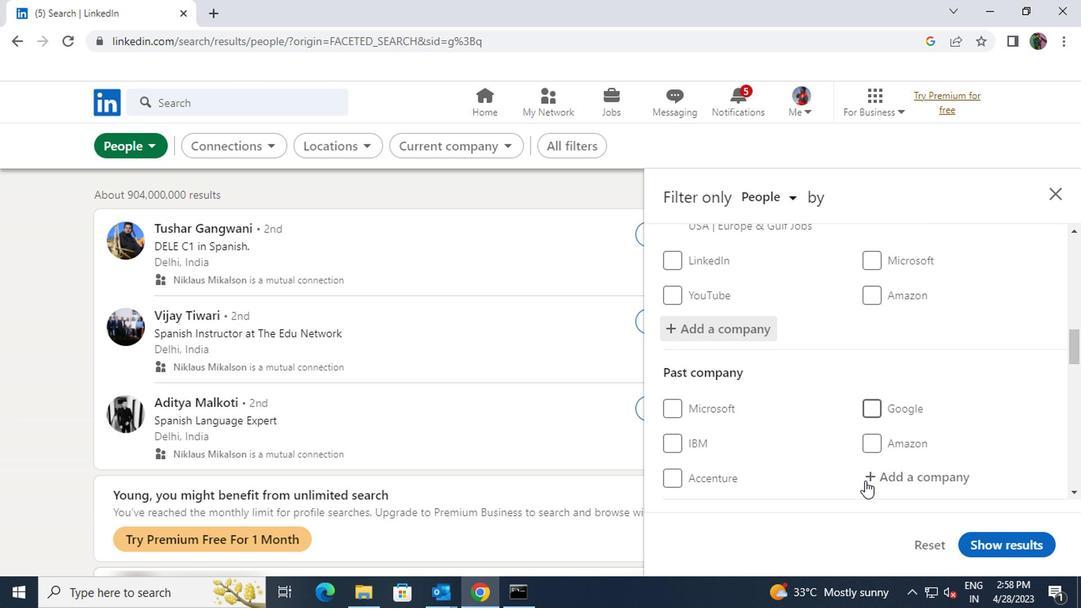 
Action: Mouse scrolled (860, 480) with delta (0, 0)
Screenshot: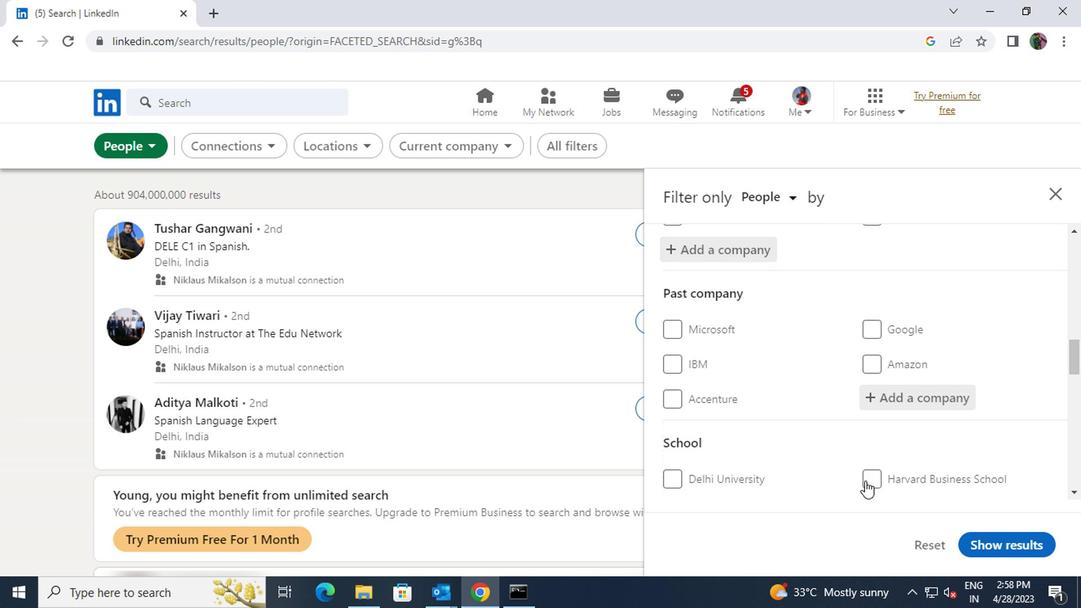 
Action: Mouse pressed left at (860, 480)
Screenshot: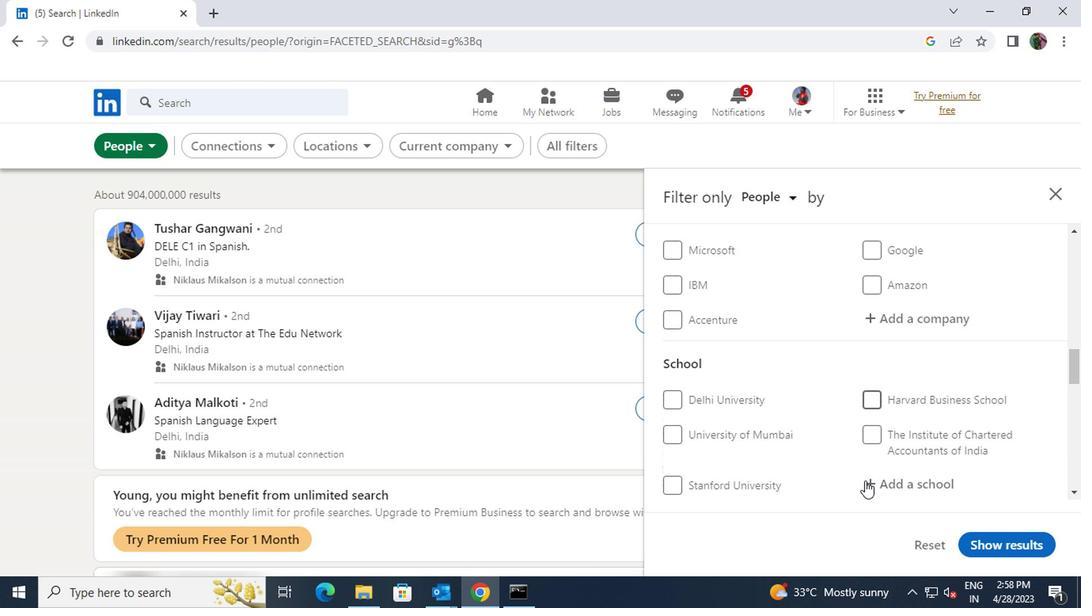 
Action: Key pressed <Key.shift>SRI<Key.space><Key.shift>CG<Key.backspace>HAI
Screenshot: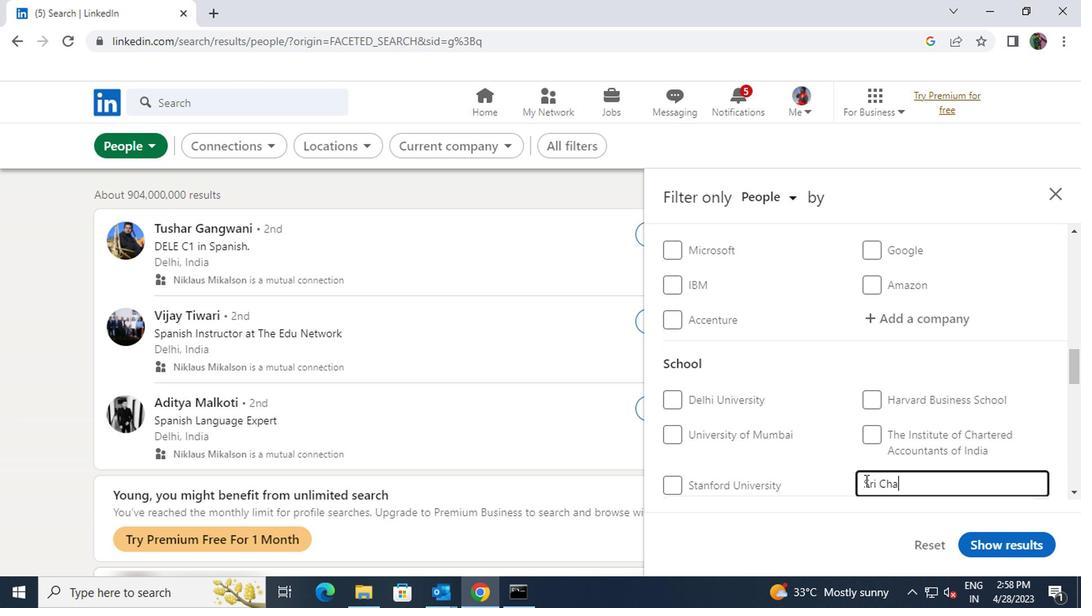 
Action: Mouse scrolled (860, 480) with delta (0, 0)
Screenshot: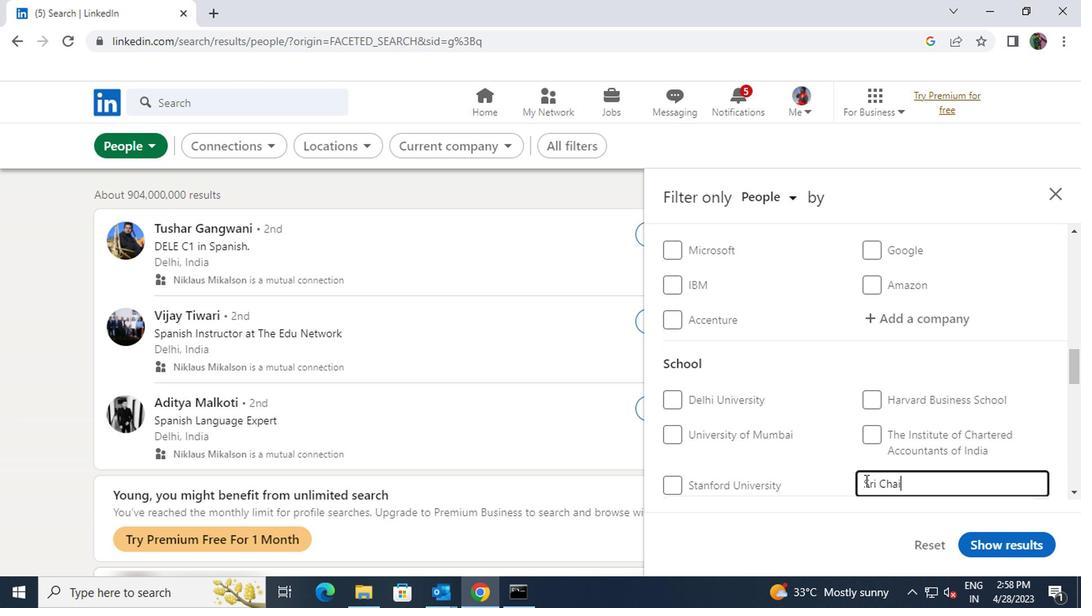 
Action: Mouse moved to (864, 463)
Screenshot: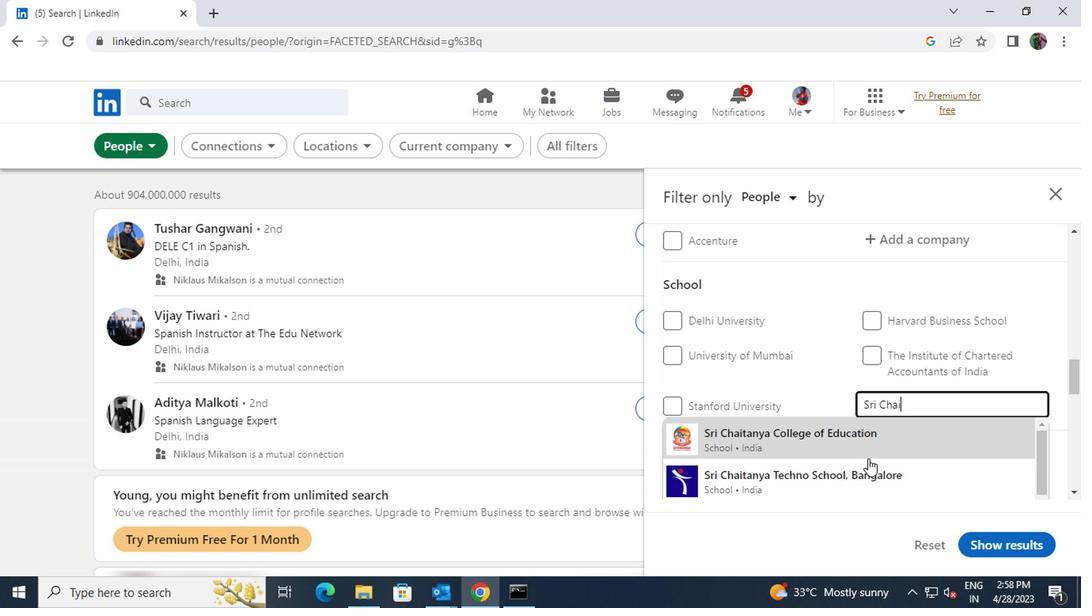 
Action: Mouse pressed left at (864, 463)
Screenshot: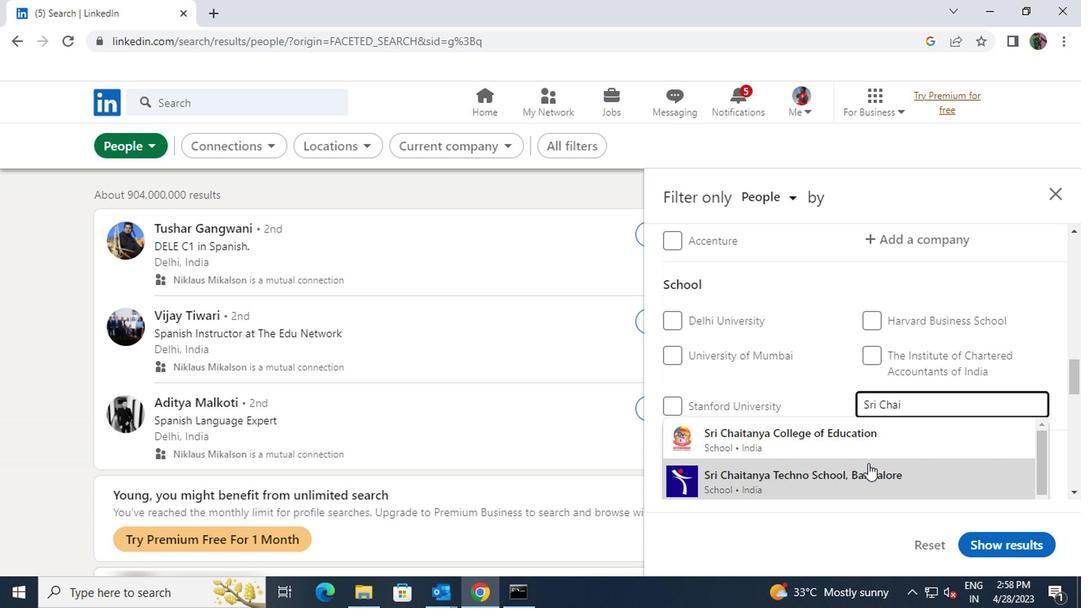 
Action: Mouse scrolled (864, 462) with delta (0, 0)
Screenshot: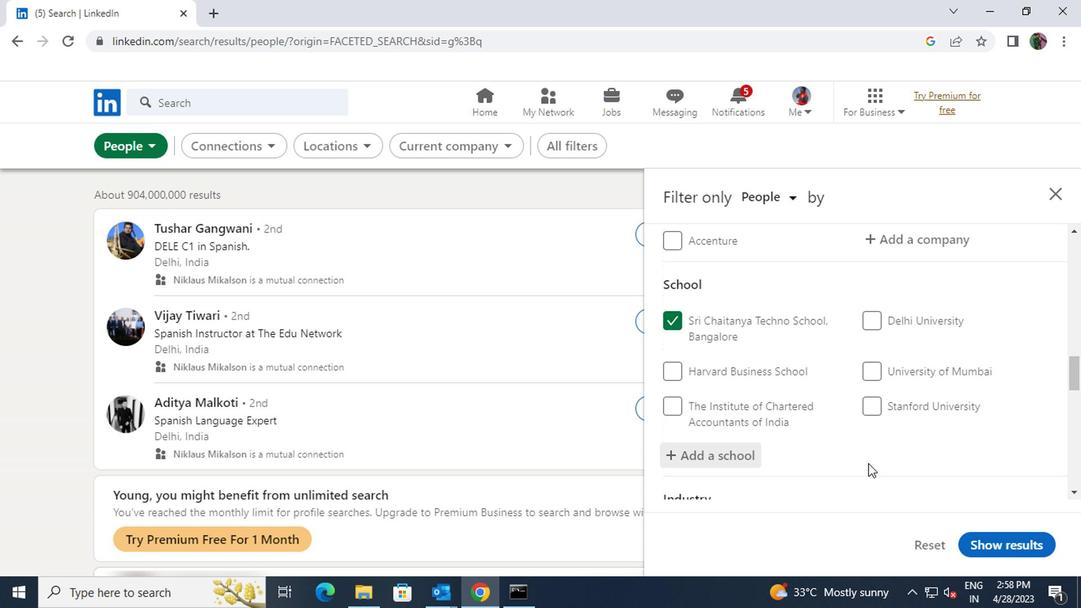 
Action: Mouse scrolled (864, 462) with delta (0, 0)
Screenshot: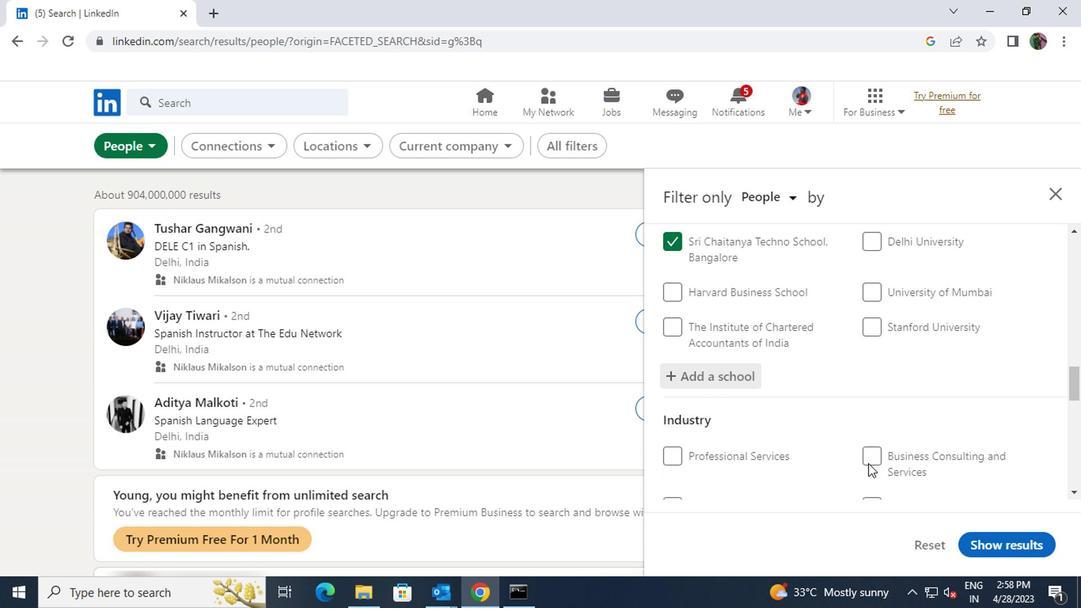 
Action: Mouse scrolled (864, 462) with delta (0, 0)
Screenshot: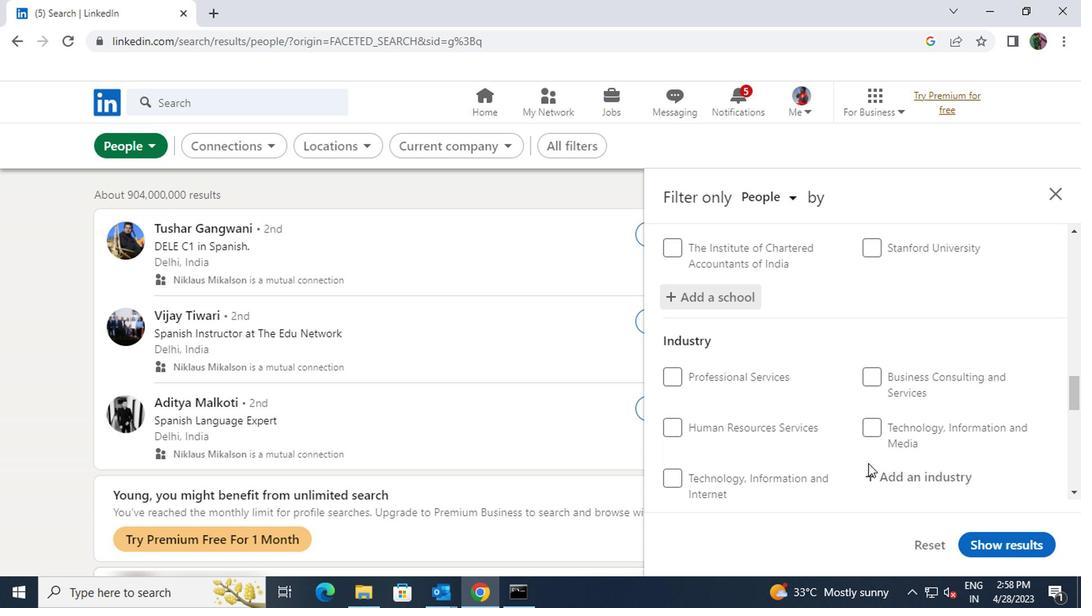 
Action: Mouse moved to (883, 396)
Screenshot: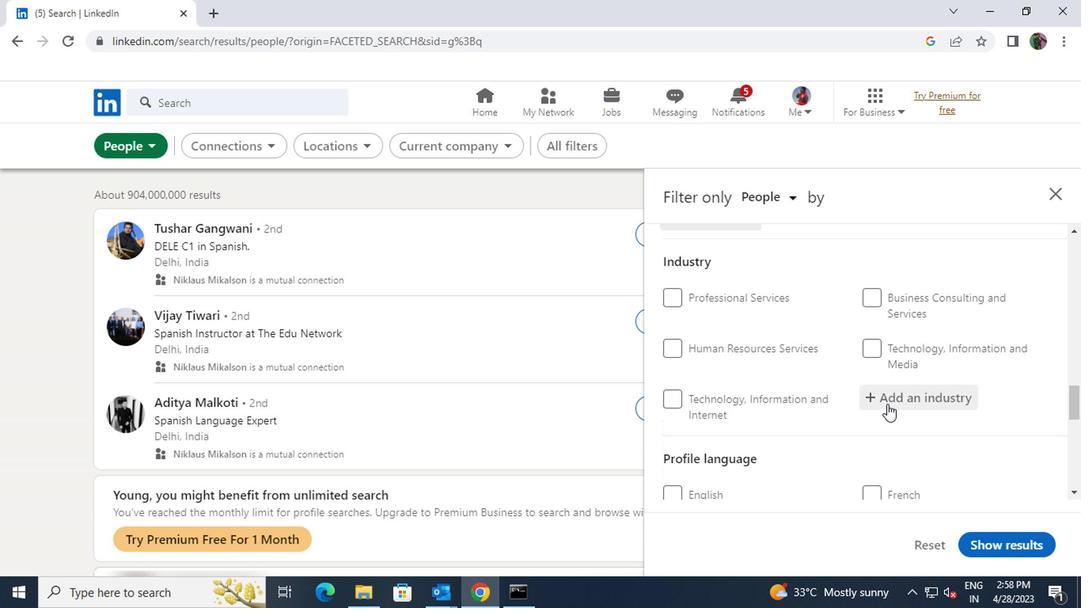 
Action: Mouse pressed left at (883, 396)
Screenshot: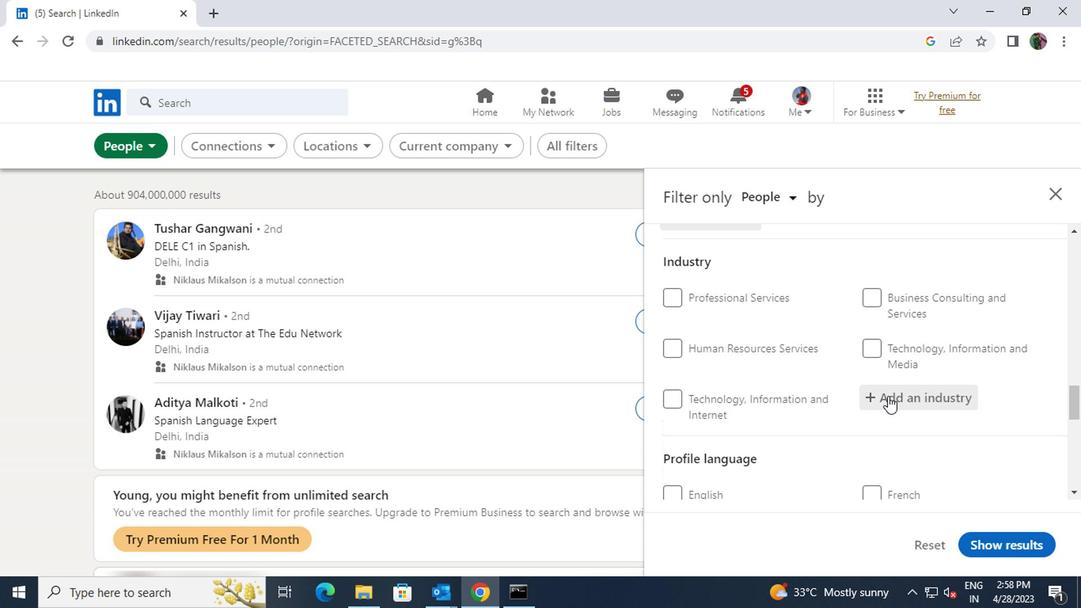 
Action: Key pressed <Key.shift>INFORMATION
Screenshot: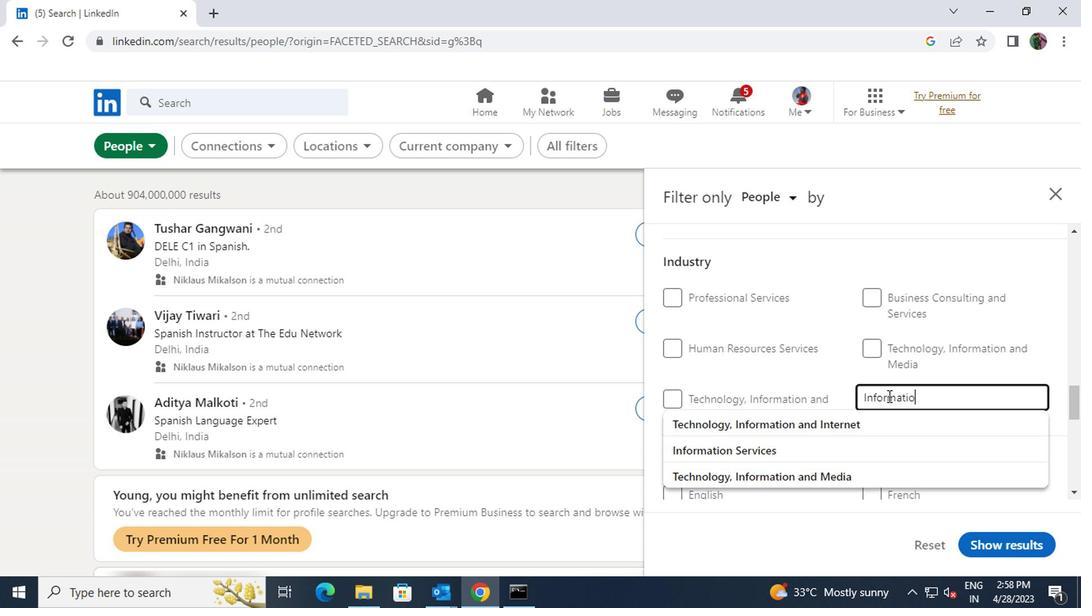 
Action: Mouse moved to (860, 439)
Screenshot: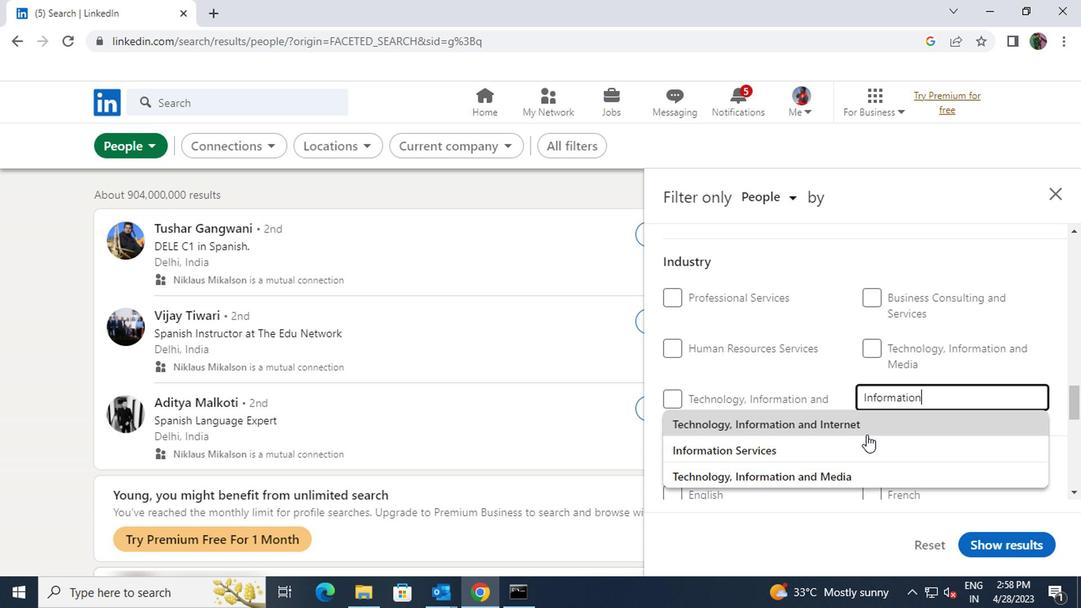 
Action: Mouse pressed left at (860, 439)
Screenshot: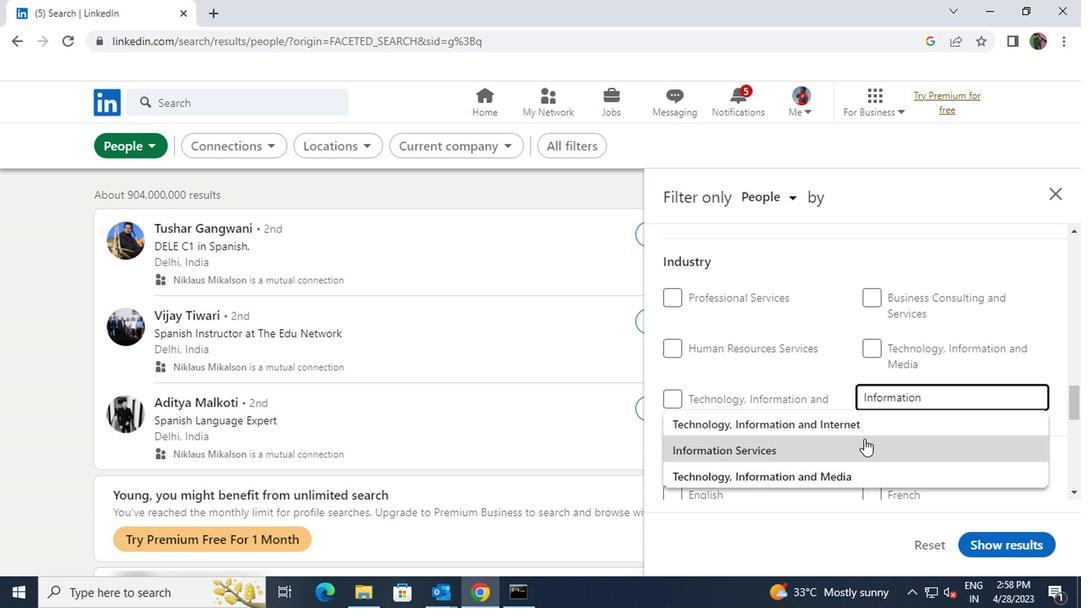 
Action: Mouse scrolled (860, 438) with delta (0, -1)
Screenshot: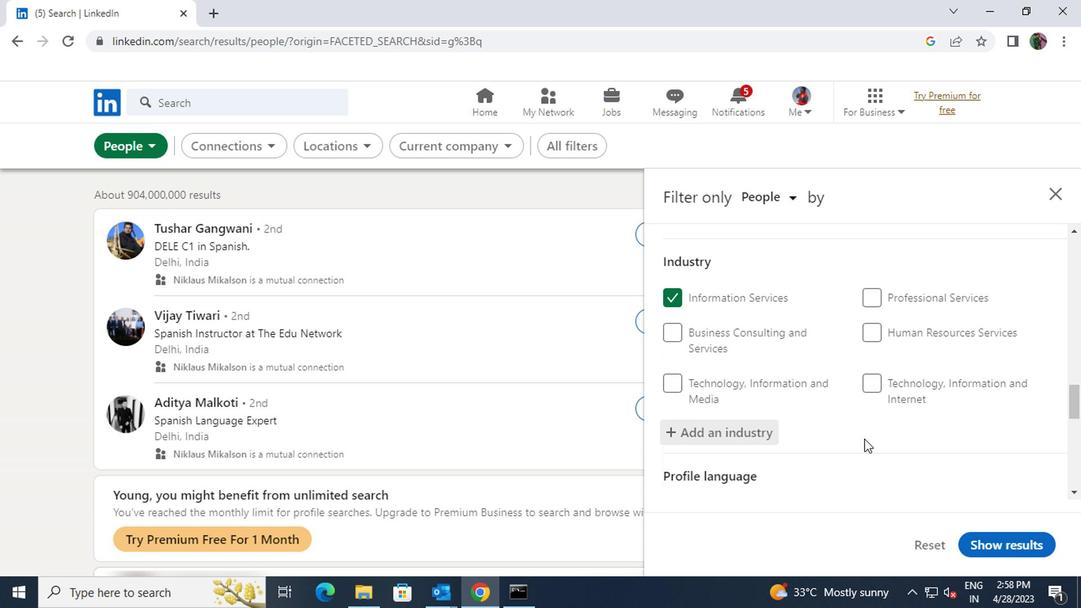 
Action: Mouse scrolled (860, 438) with delta (0, -1)
Screenshot: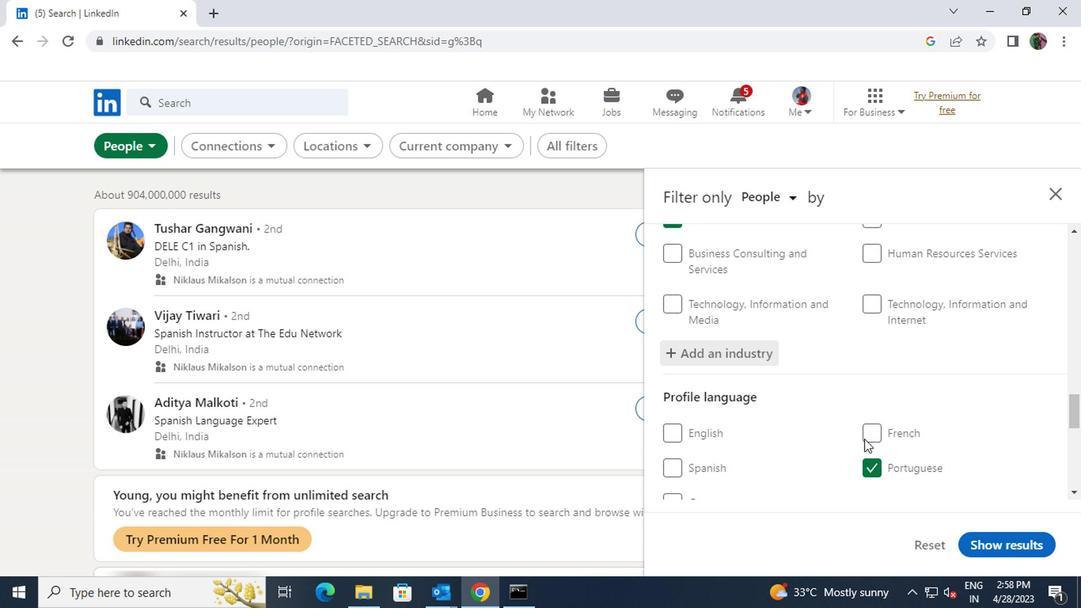 
Action: Mouse scrolled (860, 438) with delta (0, -1)
Screenshot: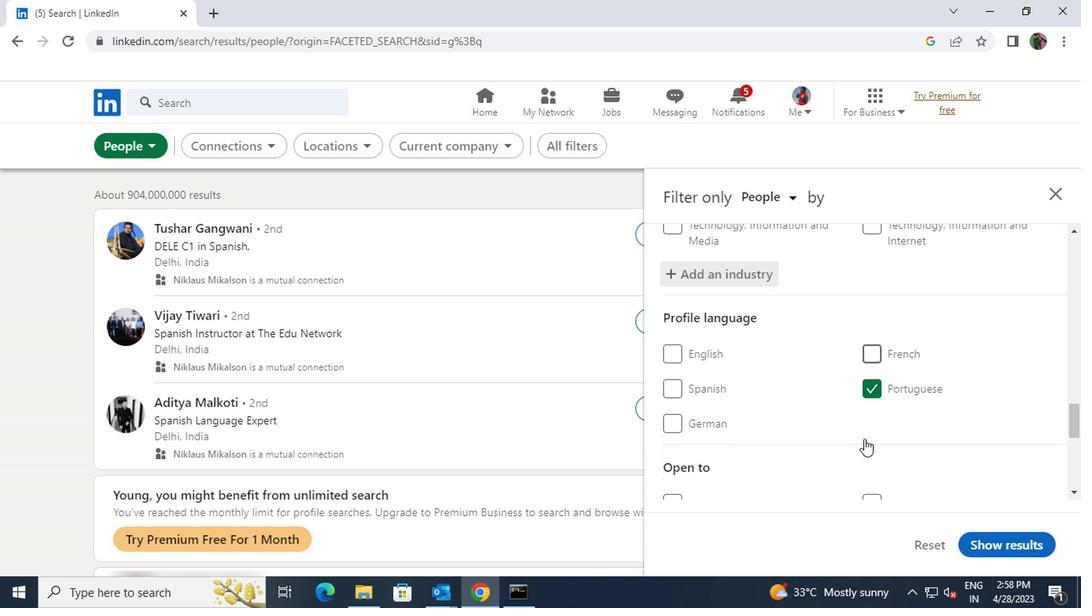 
Action: Mouse scrolled (860, 438) with delta (0, -1)
Screenshot: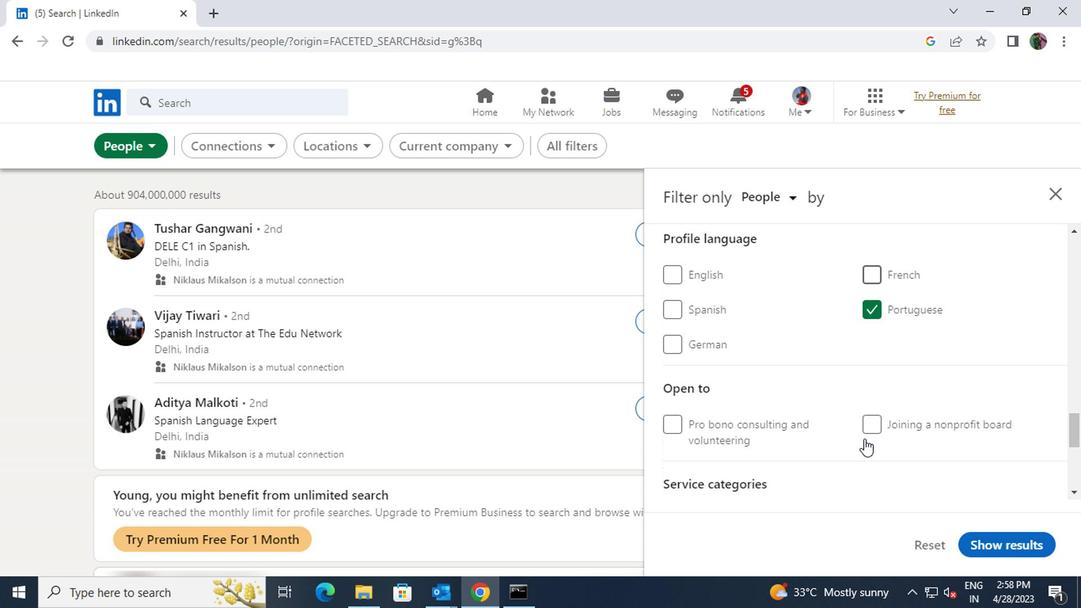 
Action: Mouse scrolled (860, 438) with delta (0, -1)
Screenshot: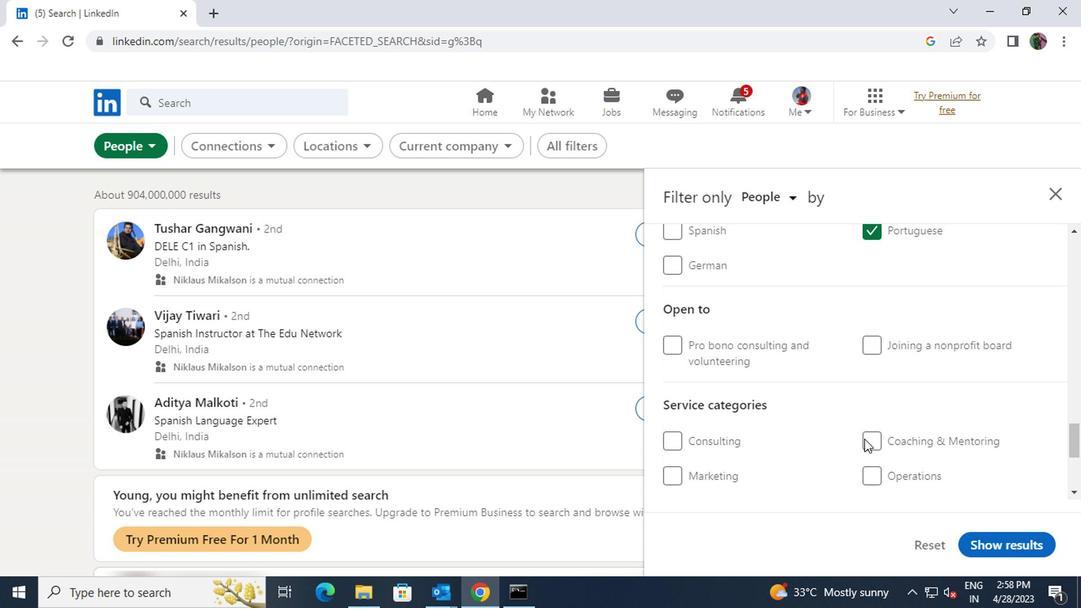 
Action: Mouse moved to (871, 431)
Screenshot: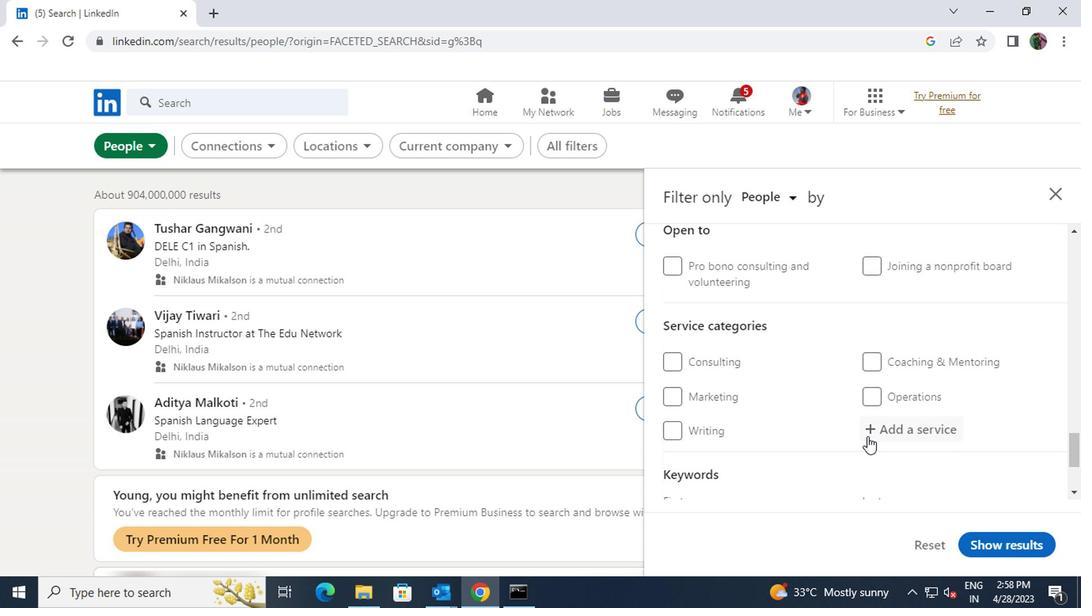 
Action: Mouse pressed left at (871, 431)
Screenshot: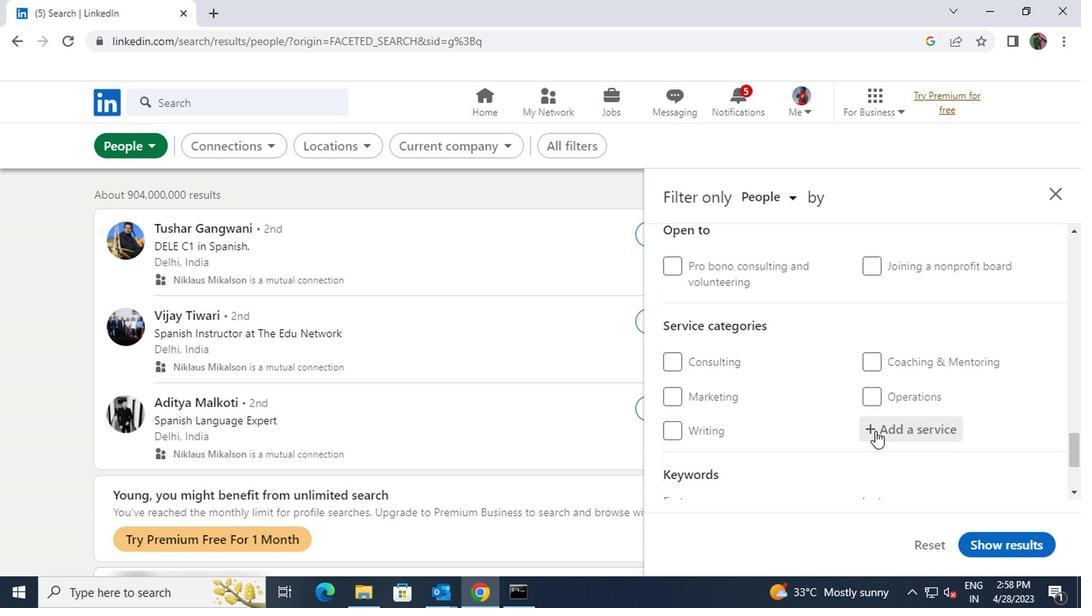 
Action: Mouse moved to (869, 430)
Screenshot: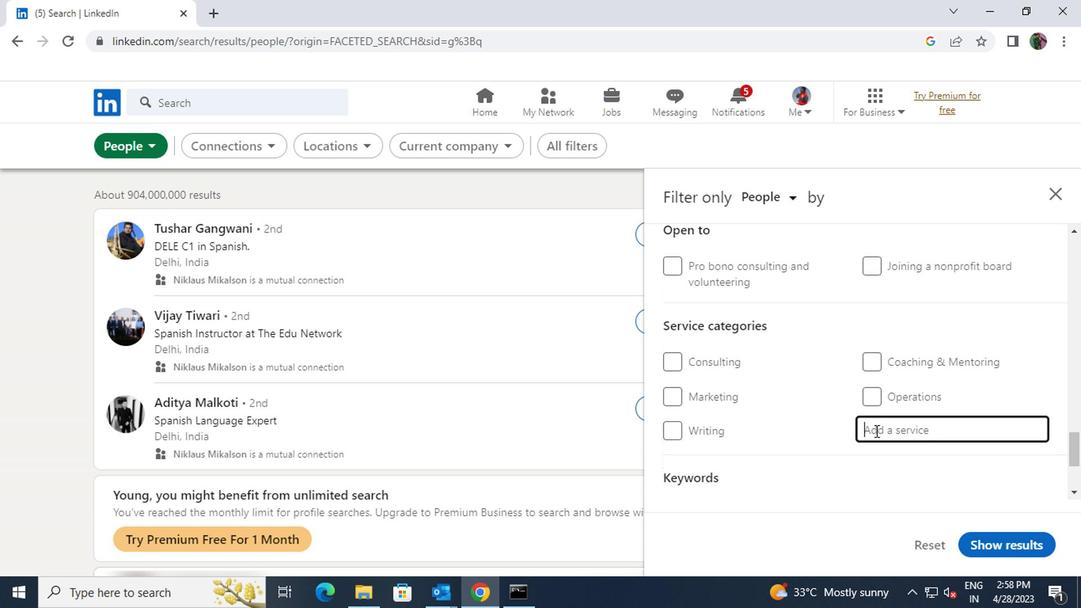 
Action: Key pressed <Key.shift>TRAININ
Screenshot: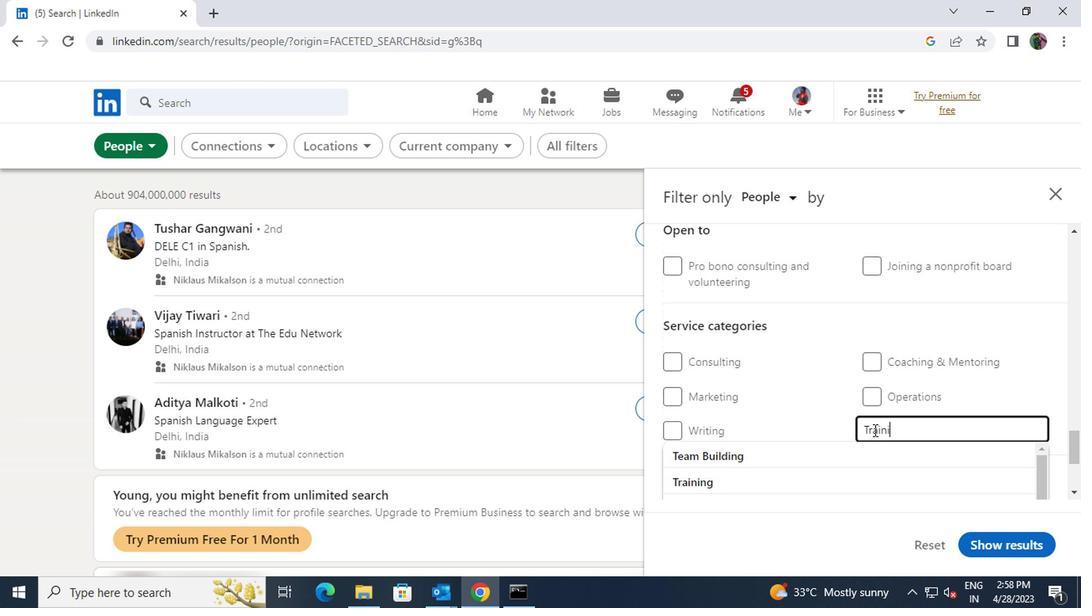
Action: Mouse moved to (864, 448)
Screenshot: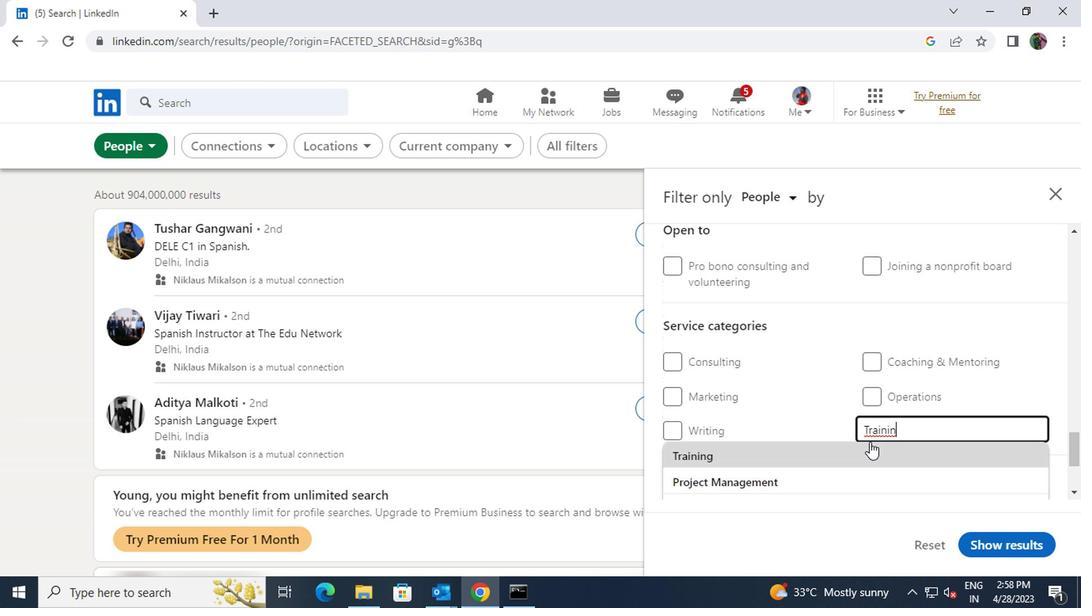 
Action: Mouse pressed left at (864, 448)
Screenshot: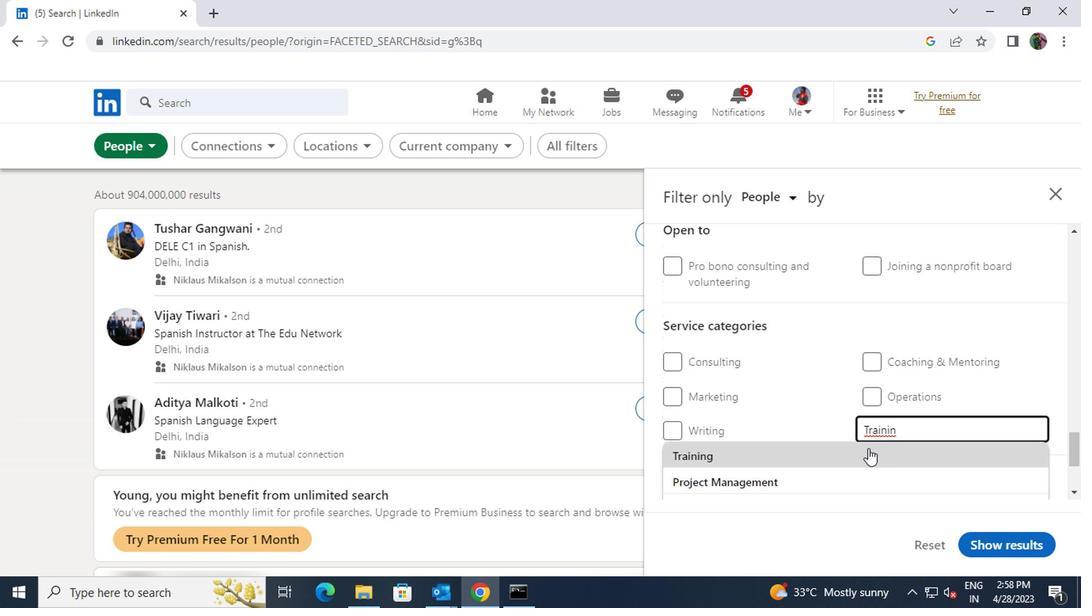 
Action: Mouse scrolled (864, 447) with delta (0, -1)
Screenshot: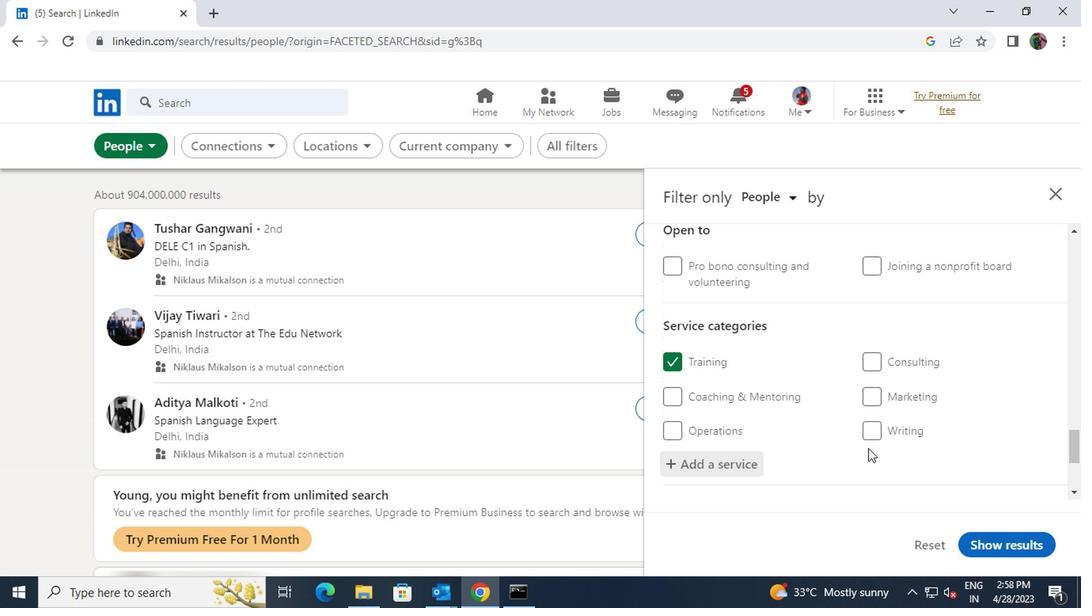
Action: Mouse scrolled (864, 447) with delta (0, -1)
Screenshot: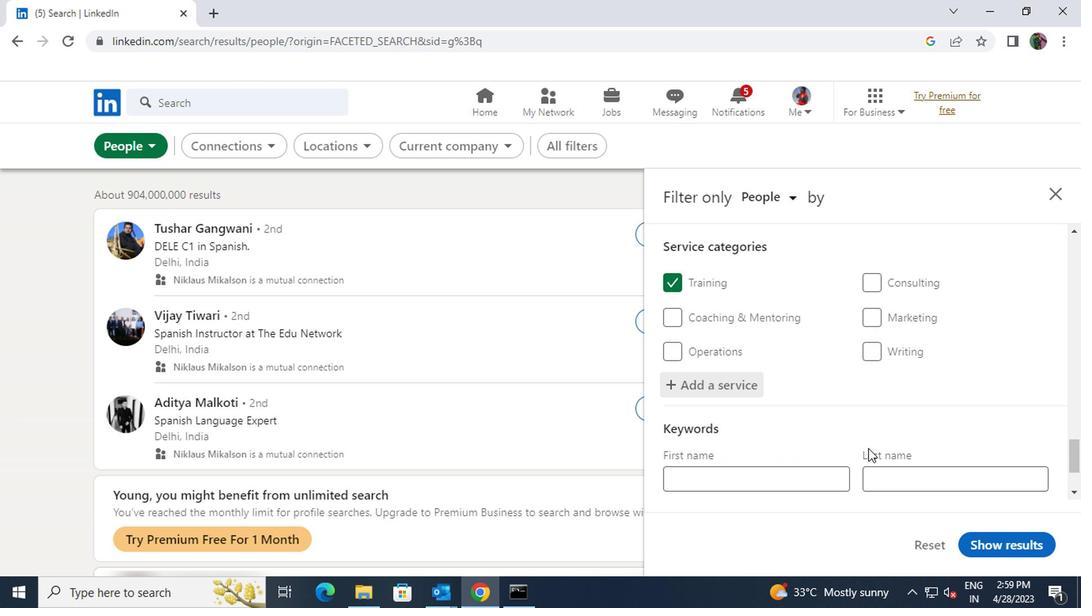
Action: Mouse moved to (831, 455)
Screenshot: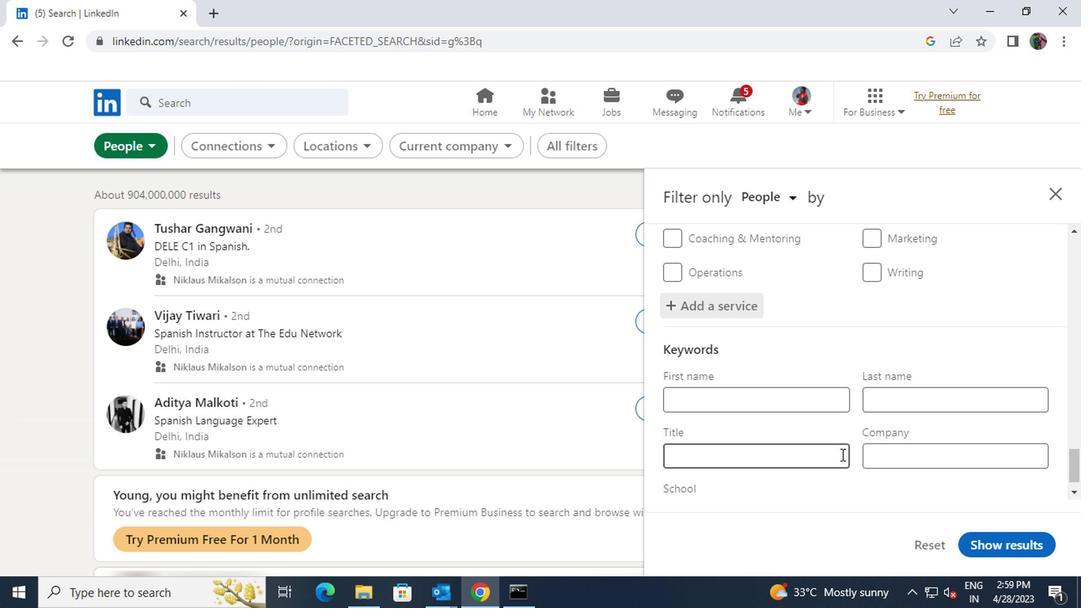 
Action: Mouse pressed left at (831, 455)
Screenshot: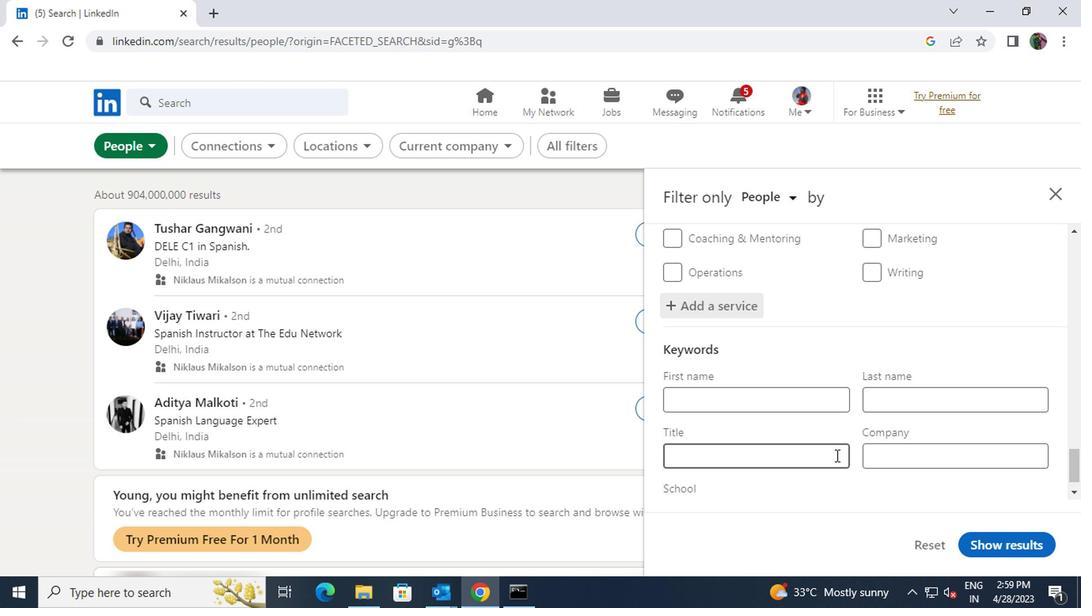 
Action: Key pressed <Key.shift>MOTION<Key.space><Key.shift>PICTURE<Key.space><Key.shift>DIRC<Key.backspace>ECTOR
Screenshot: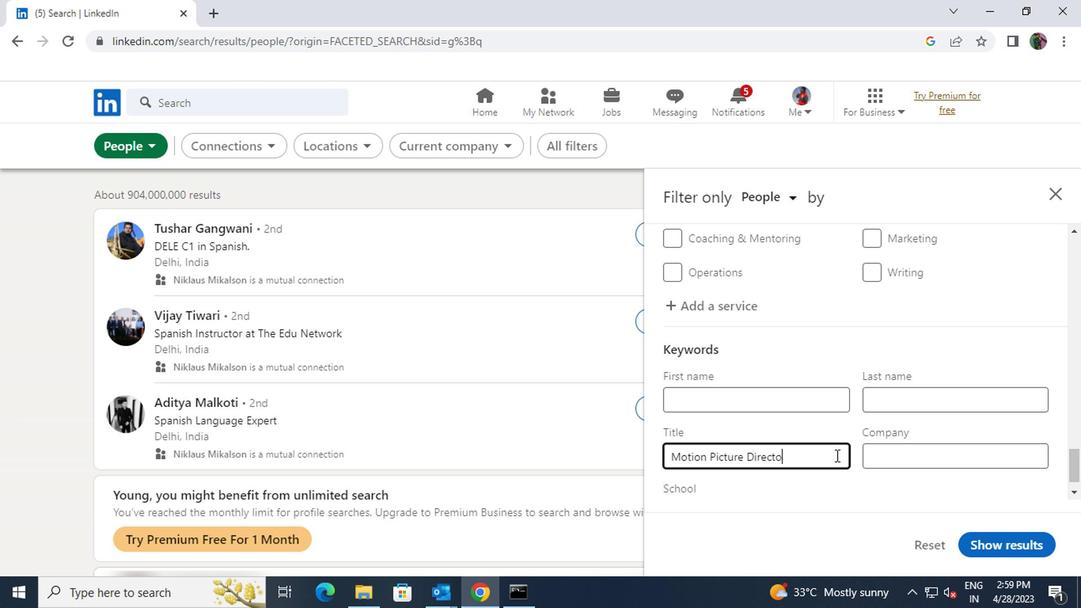 
Action: Mouse moved to (977, 538)
Screenshot: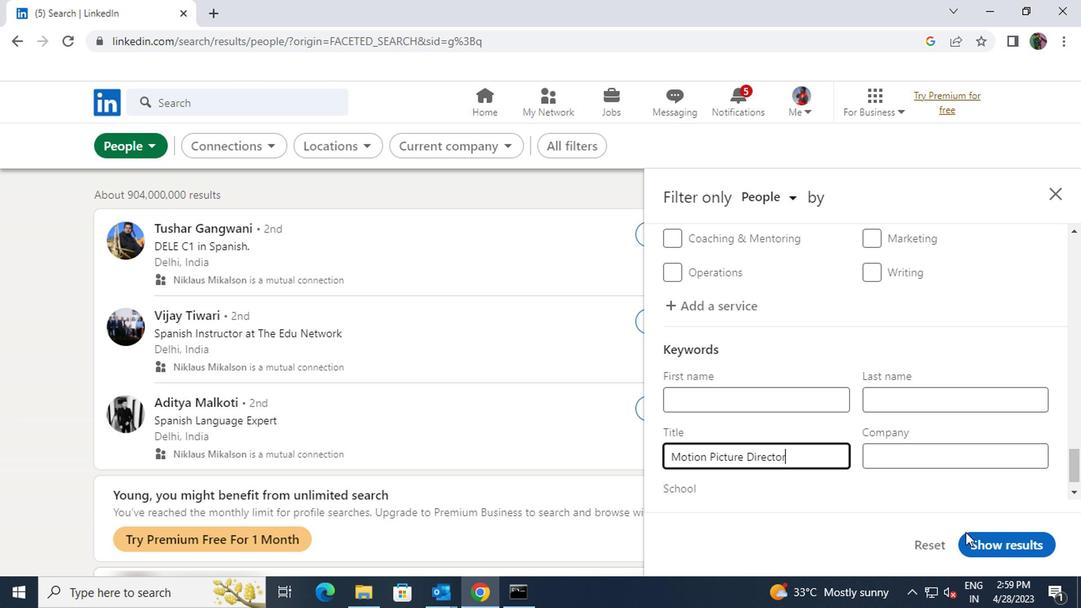 
Action: Mouse pressed left at (977, 538)
Screenshot: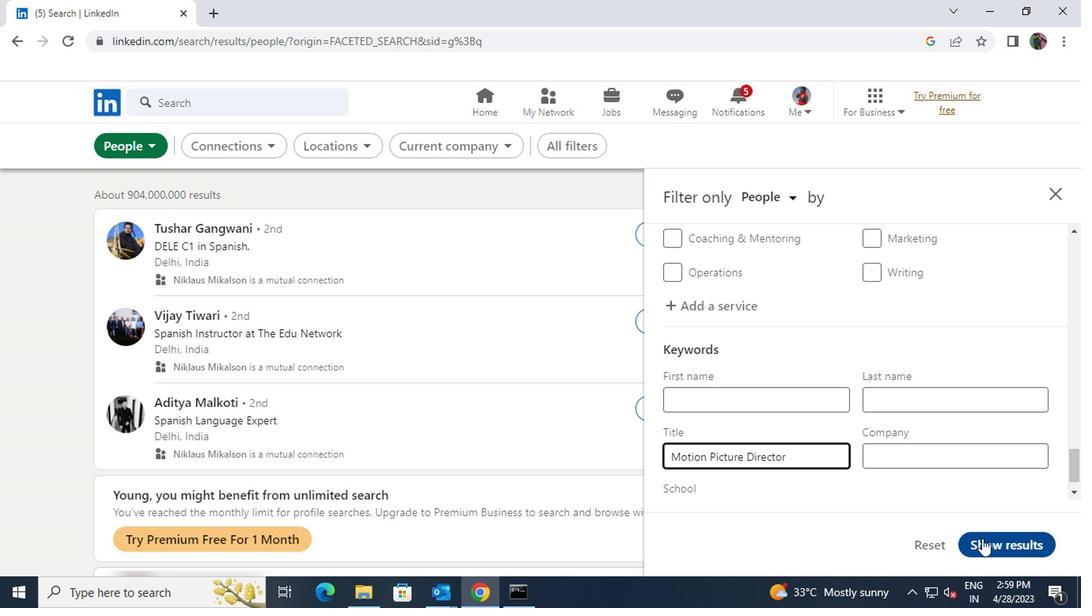 
